 Task: Search one way flight ticket for 1 adult, 1 child, 1 infant in seat in premium economy from Florence: Florence Regional Airport to Rock Springs: Southwest Wyoming Regional Airport (rock Springs Sweetwater County Airport) on 8-5-2023. Choice of flights is United. Number of bags: 2 checked bags. Price is upto 91000. Outbound departure time preference is 11:00.
Action: Mouse moved to (377, 308)
Screenshot: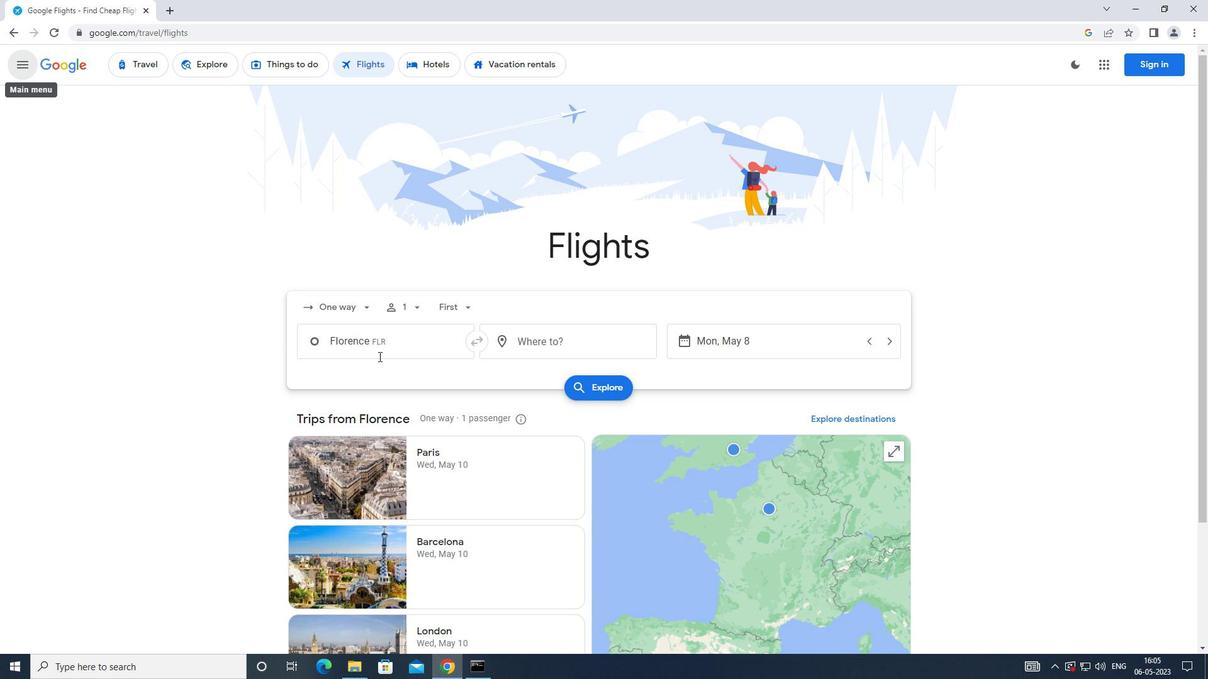 
Action: Mouse pressed left at (377, 308)
Screenshot: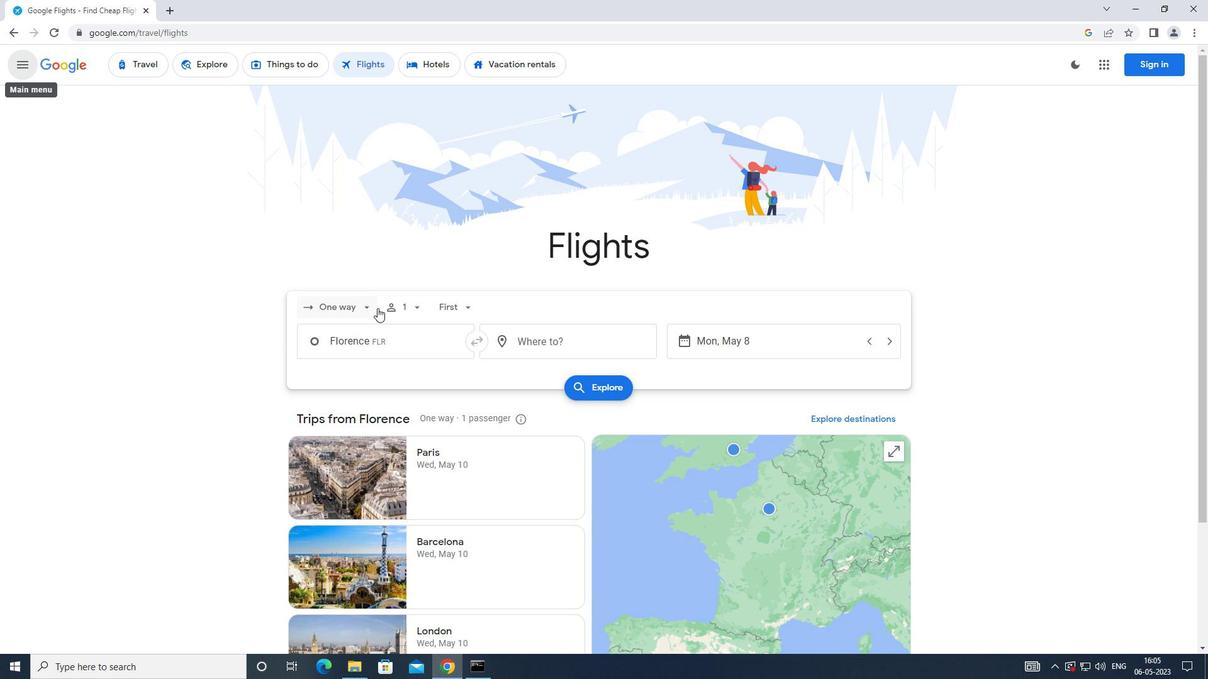 
Action: Mouse moved to (359, 366)
Screenshot: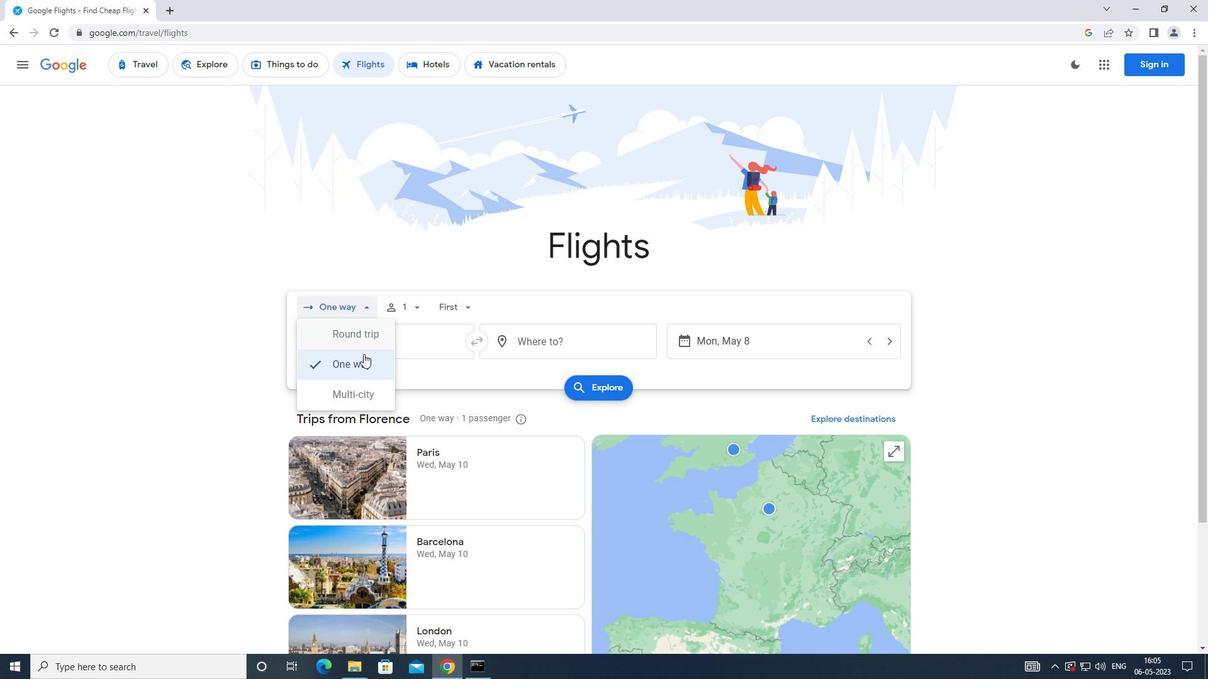 
Action: Mouse pressed left at (359, 366)
Screenshot: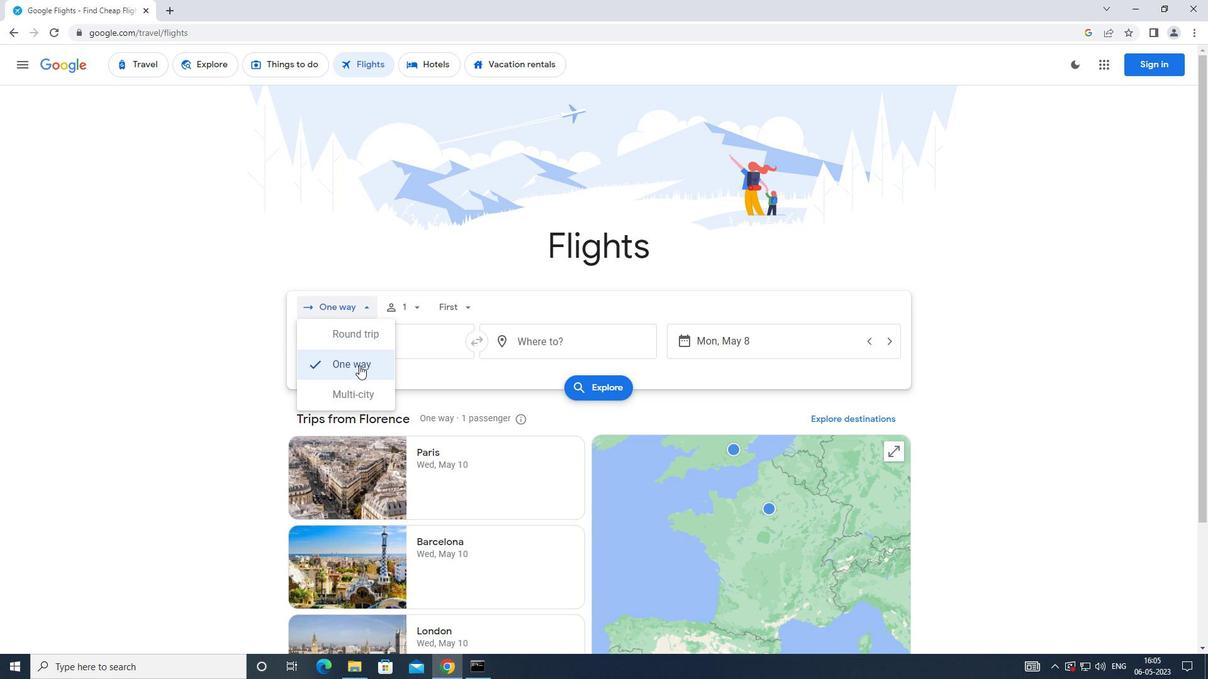 
Action: Mouse moved to (392, 309)
Screenshot: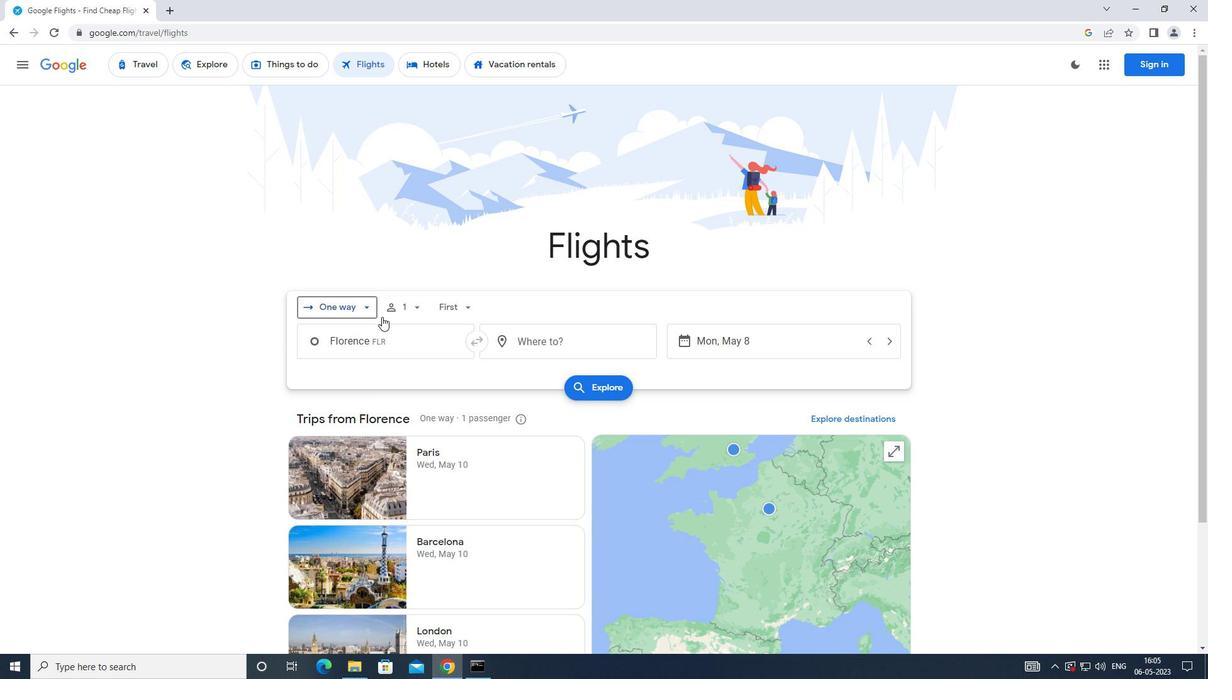 
Action: Mouse pressed left at (392, 309)
Screenshot: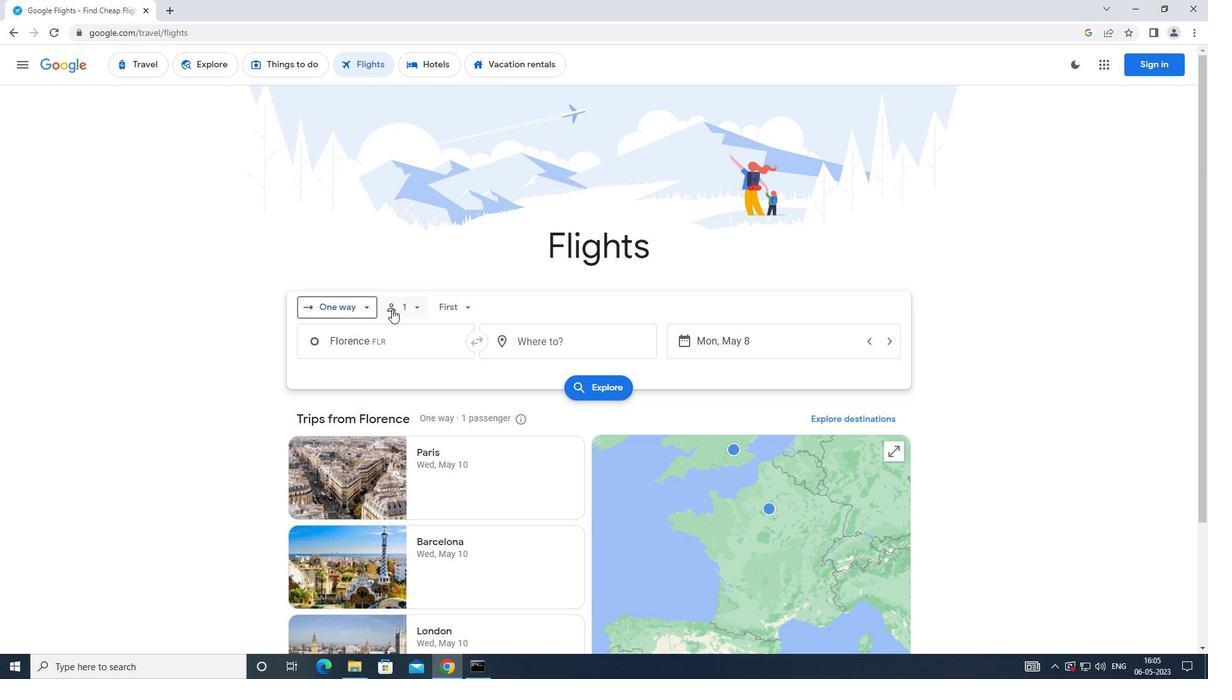 
Action: Mouse moved to (509, 374)
Screenshot: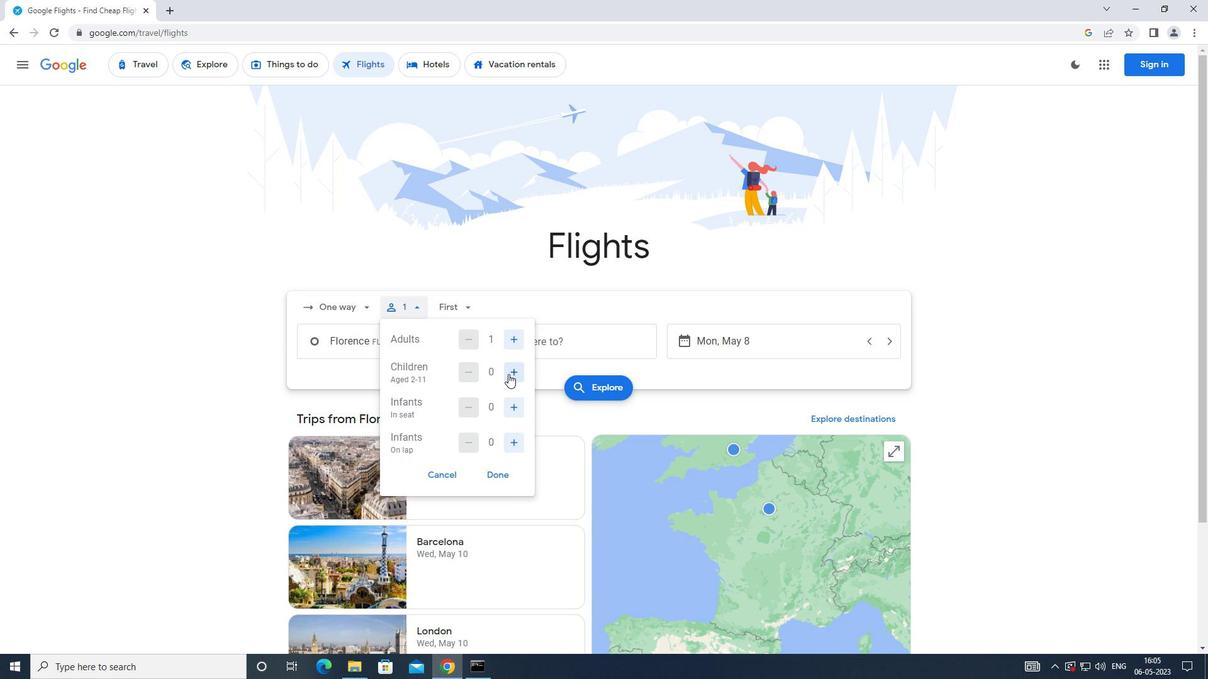 
Action: Mouse pressed left at (509, 374)
Screenshot: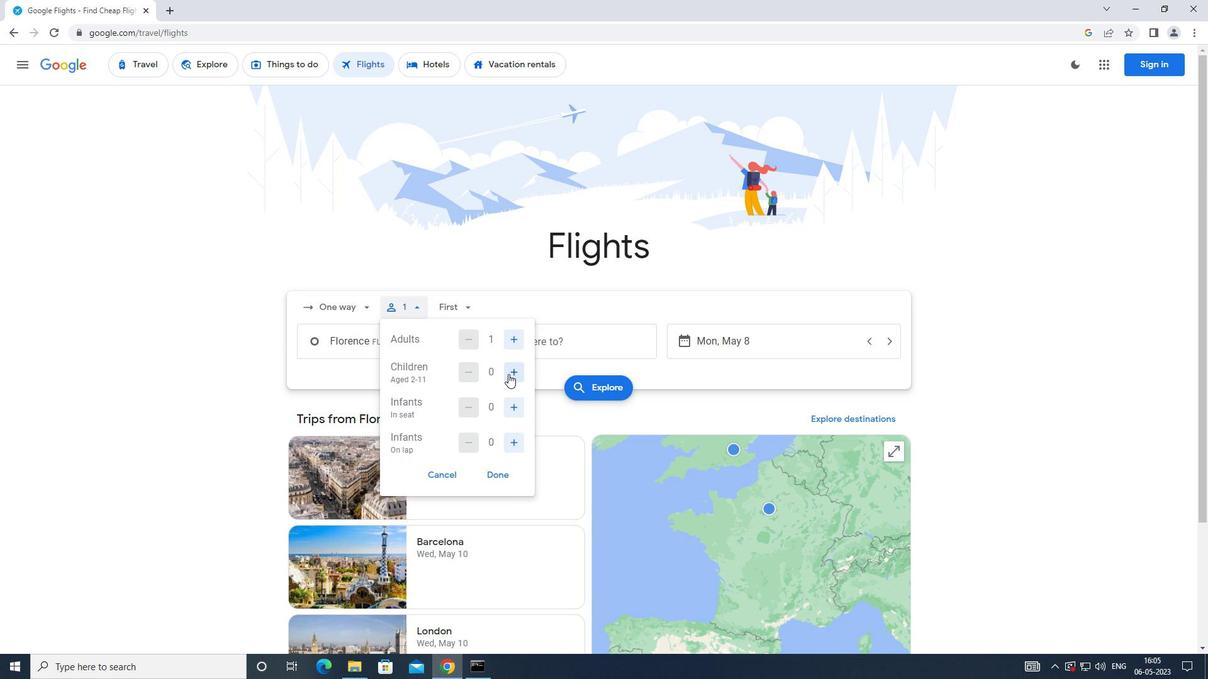 
Action: Mouse moved to (521, 407)
Screenshot: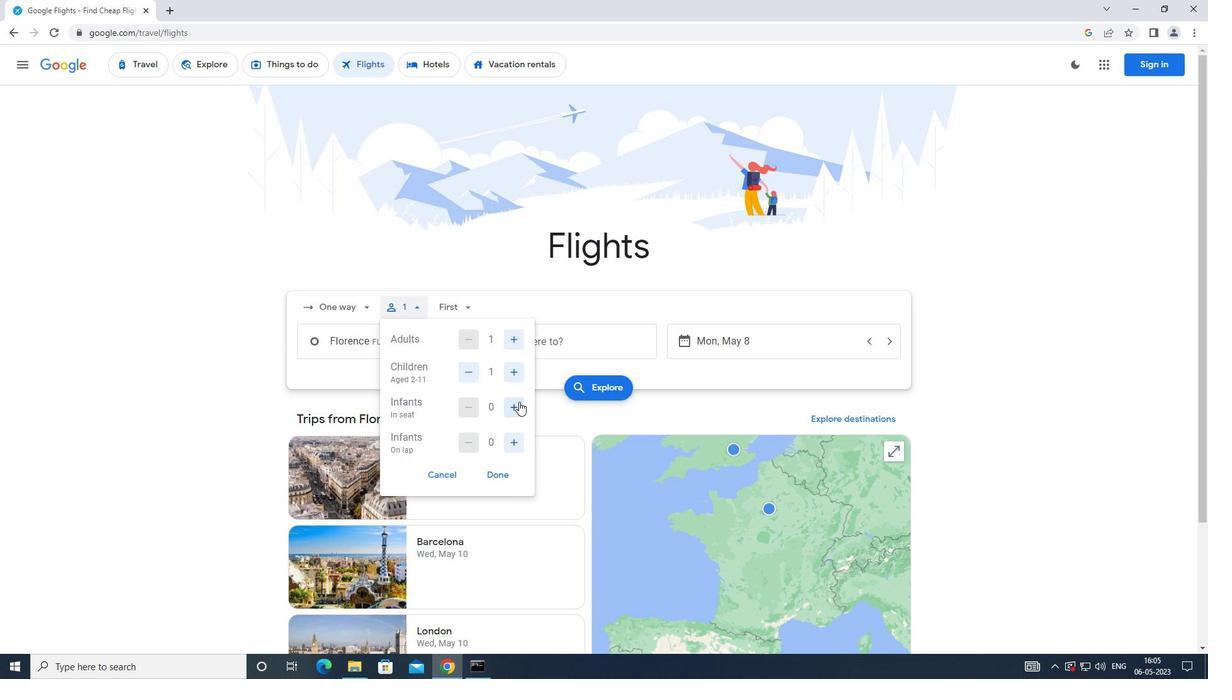 
Action: Mouse pressed left at (521, 407)
Screenshot: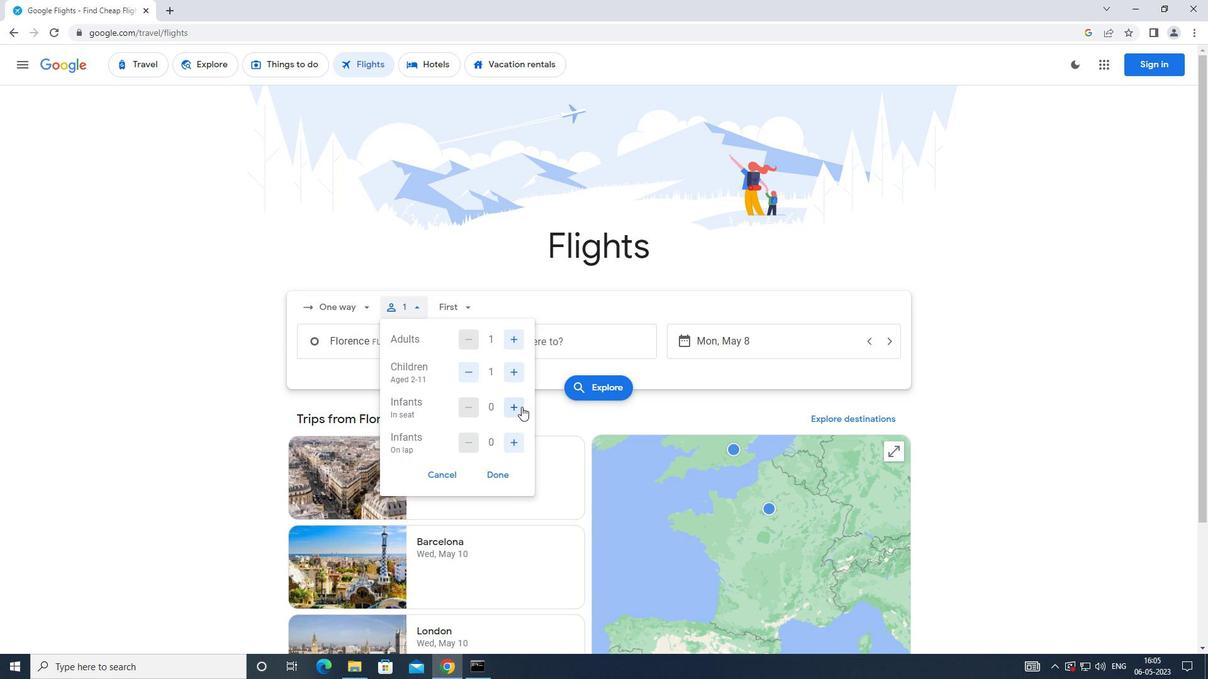 
Action: Mouse moved to (509, 473)
Screenshot: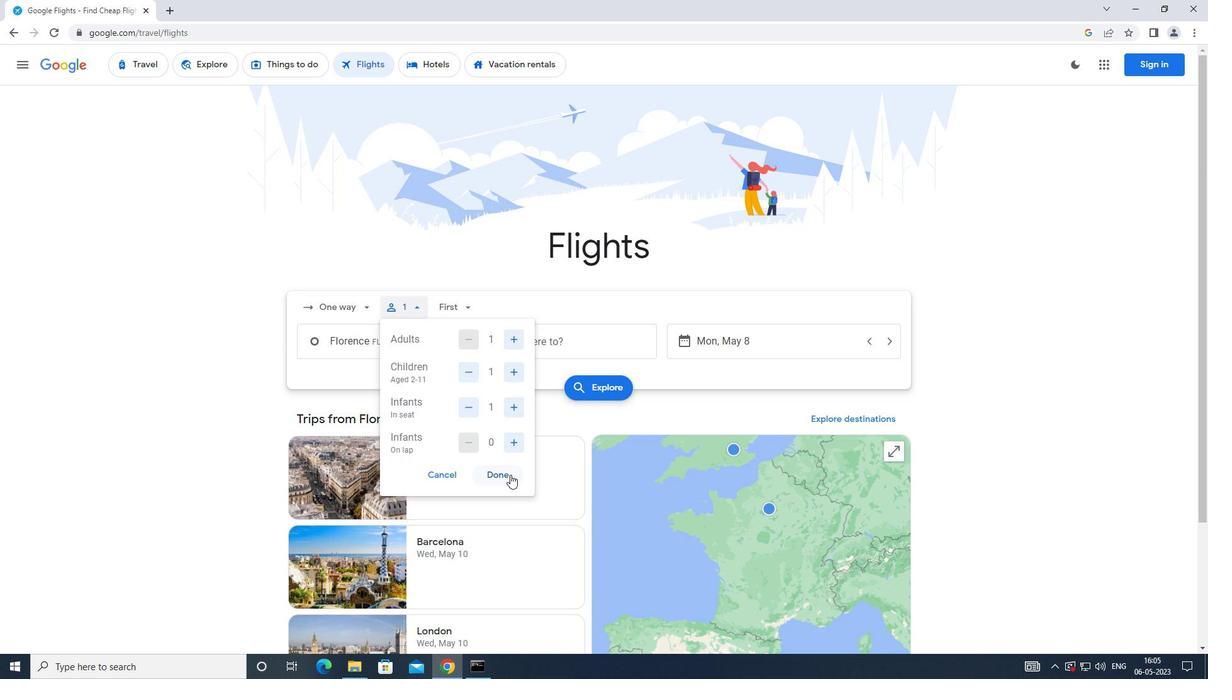 
Action: Mouse pressed left at (509, 473)
Screenshot: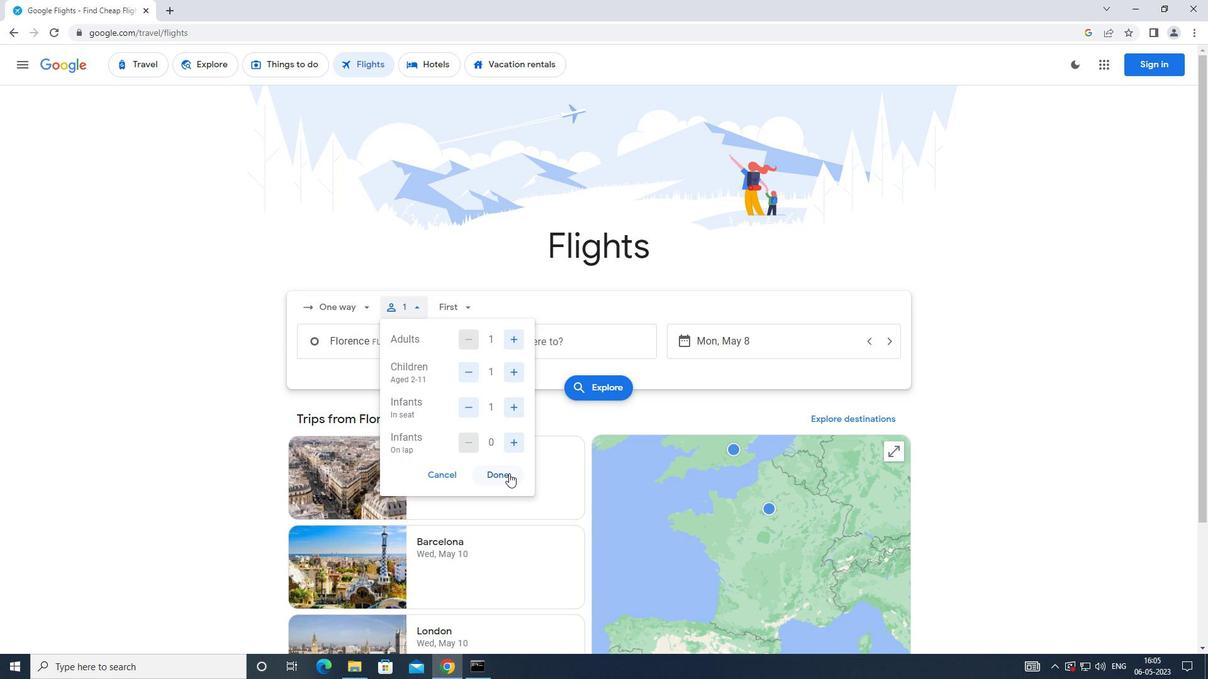 
Action: Mouse moved to (476, 304)
Screenshot: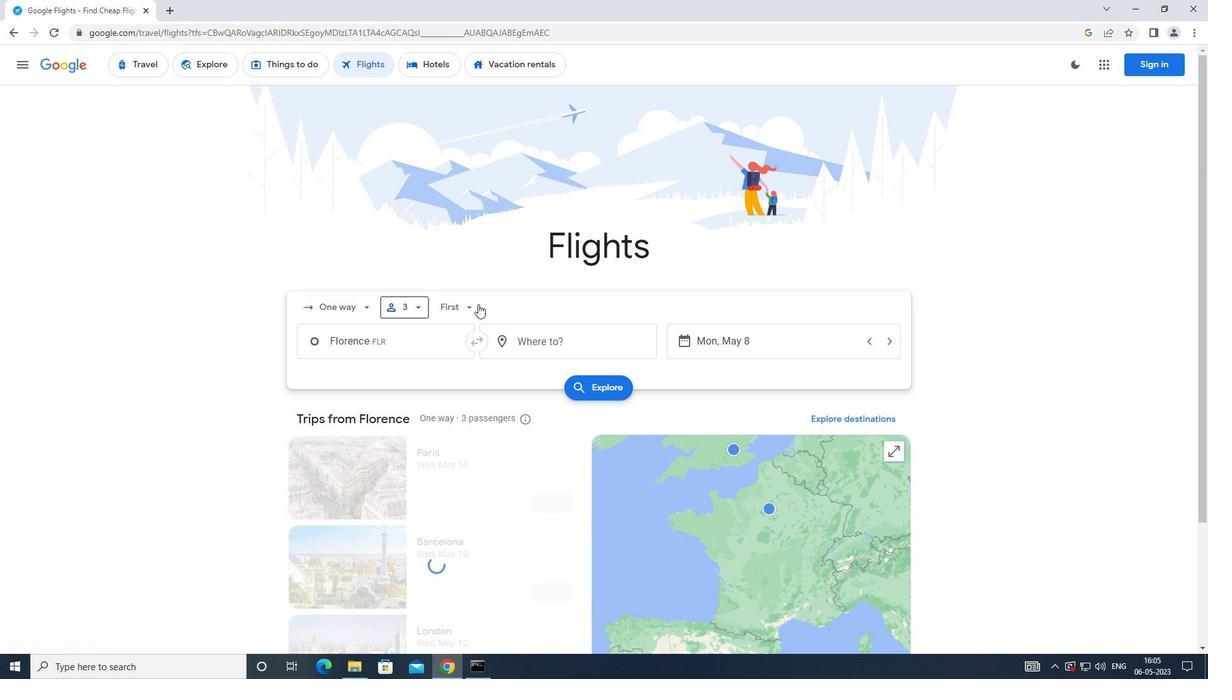 
Action: Mouse pressed left at (476, 304)
Screenshot: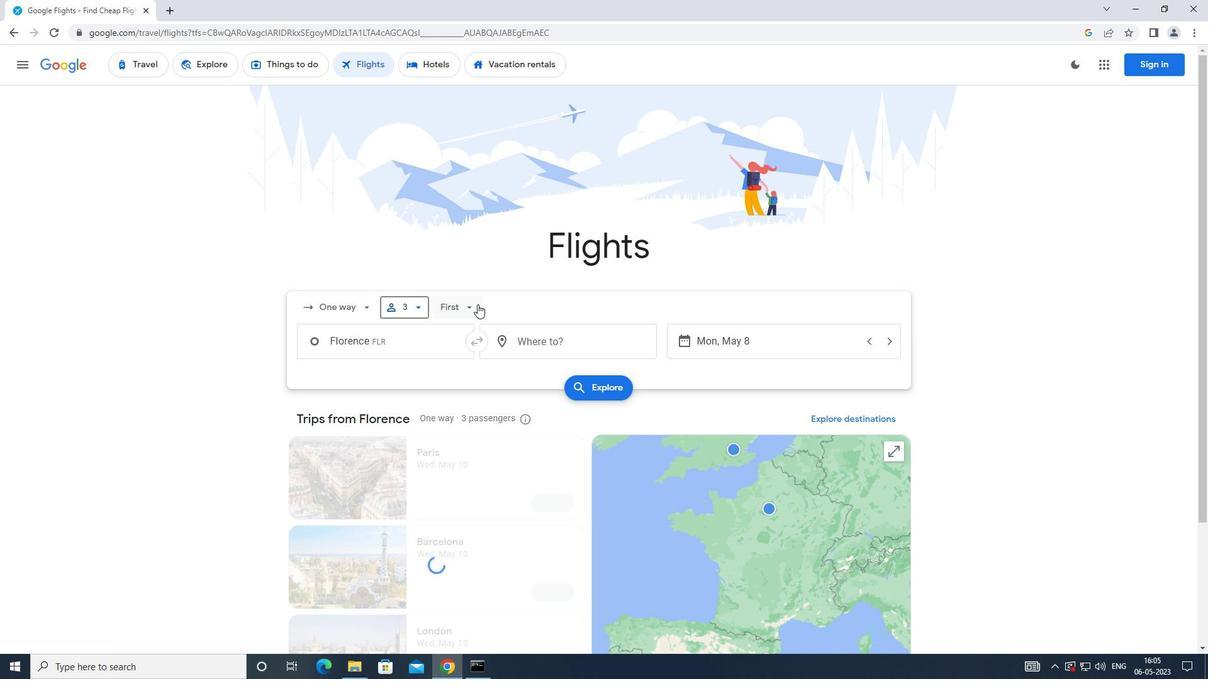 
Action: Mouse moved to (492, 371)
Screenshot: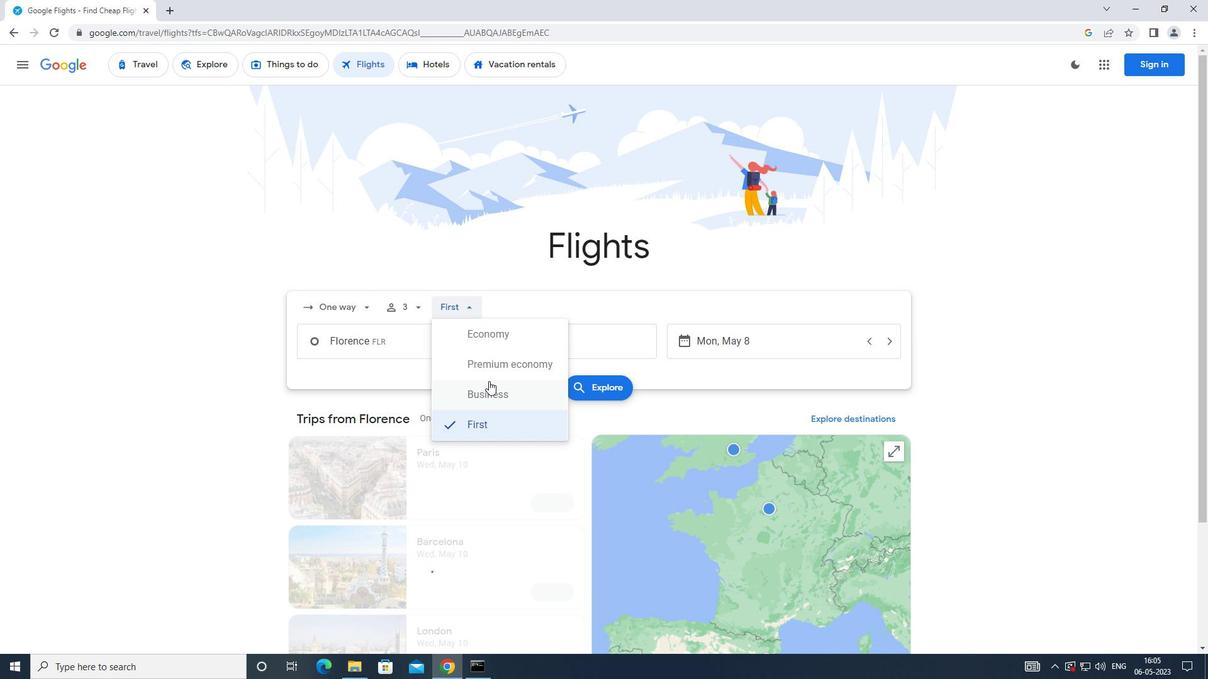 
Action: Mouse pressed left at (492, 371)
Screenshot: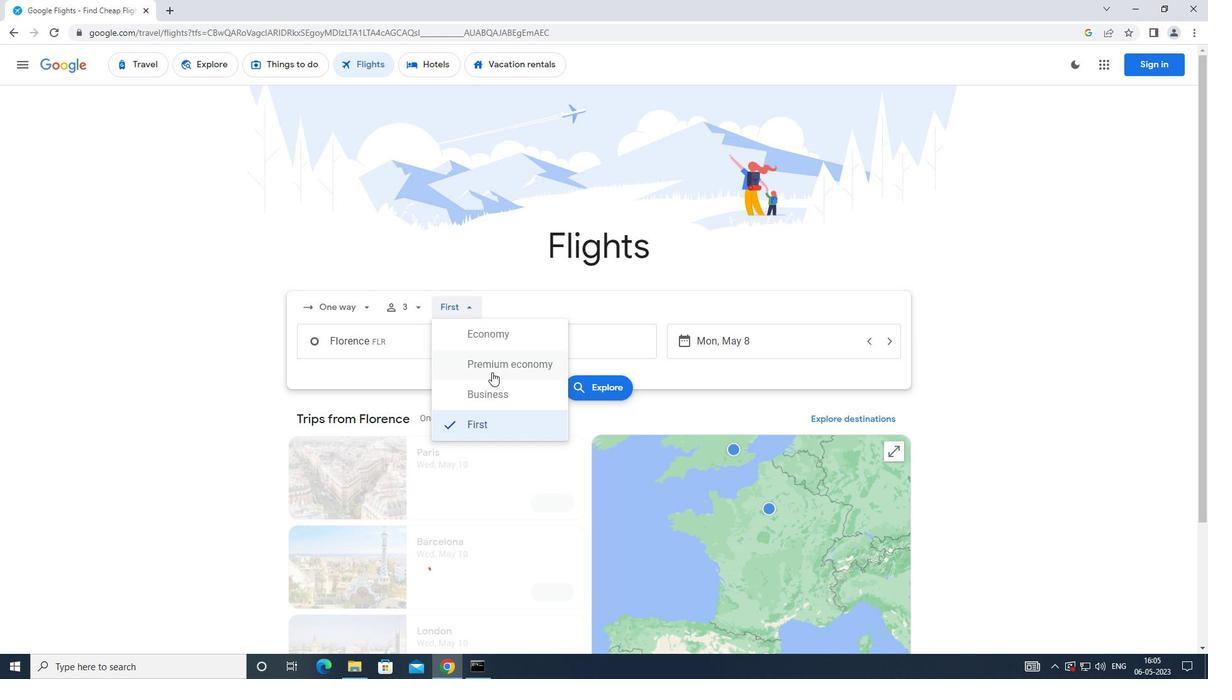 
Action: Mouse moved to (397, 346)
Screenshot: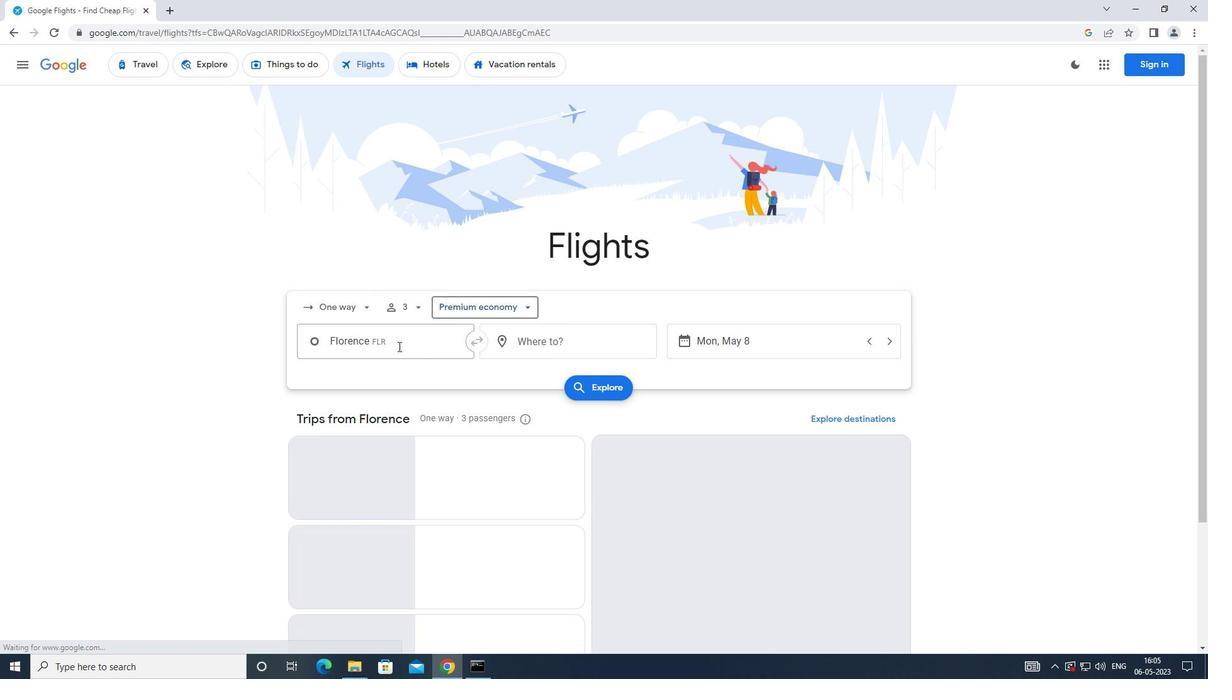 
Action: Mouse pressed left at (397, 346)
Screenshot: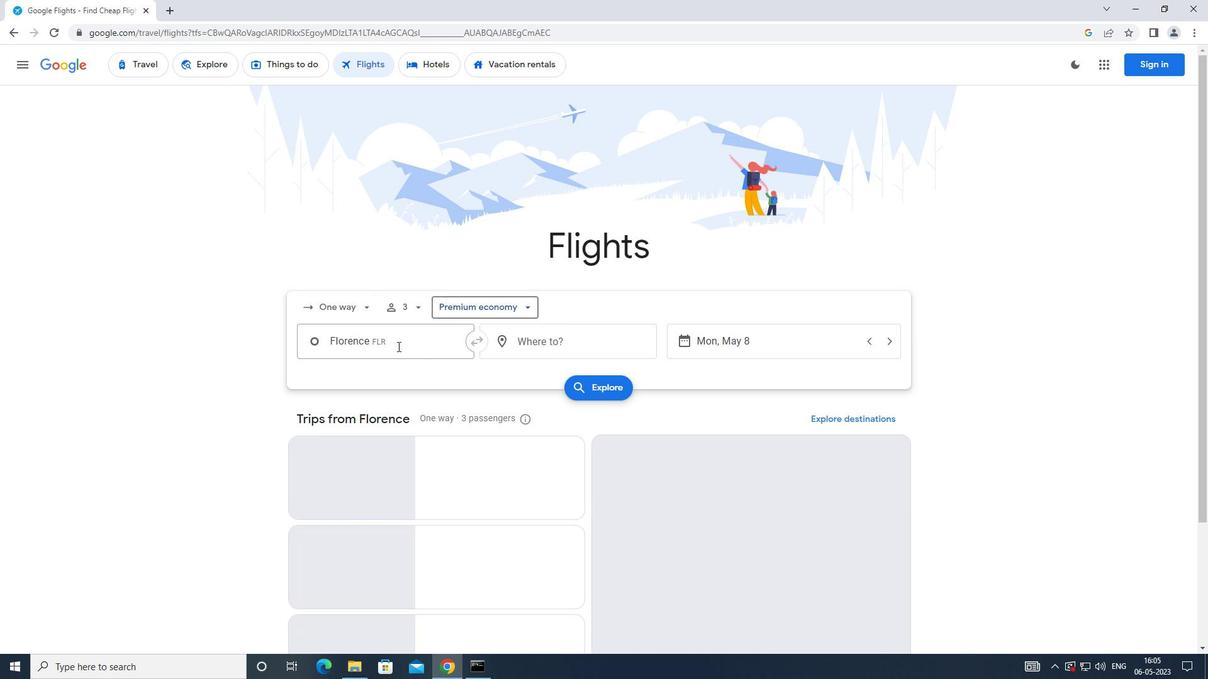 
Action: Mouse moved to (407, 416)
Screenshot: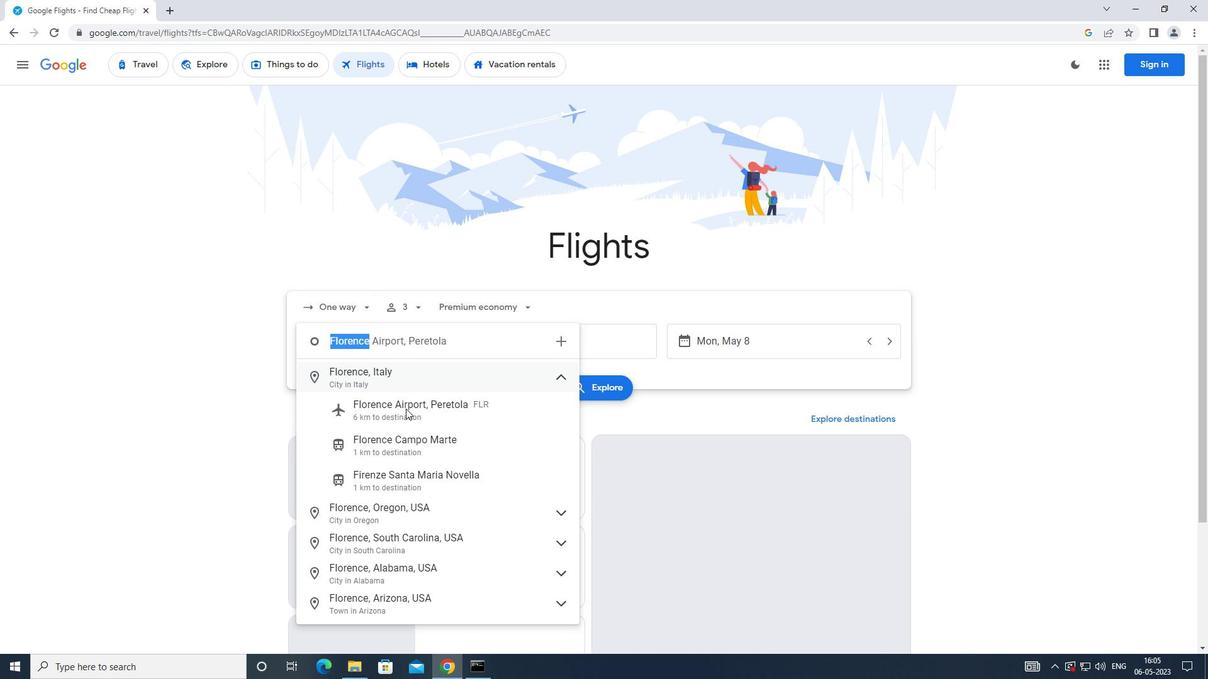 
Action: Mouse pressed left at (407, 416)
Screenshot: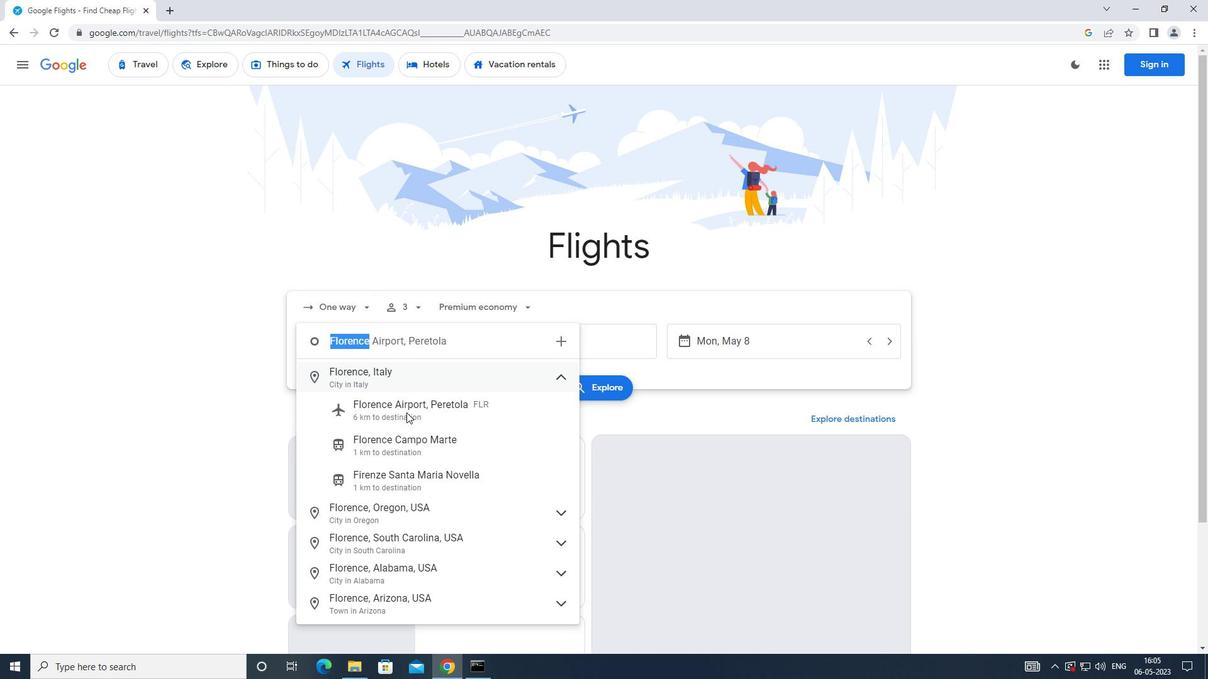 
Action: Mouse moved to (529, 346)
Screenshot: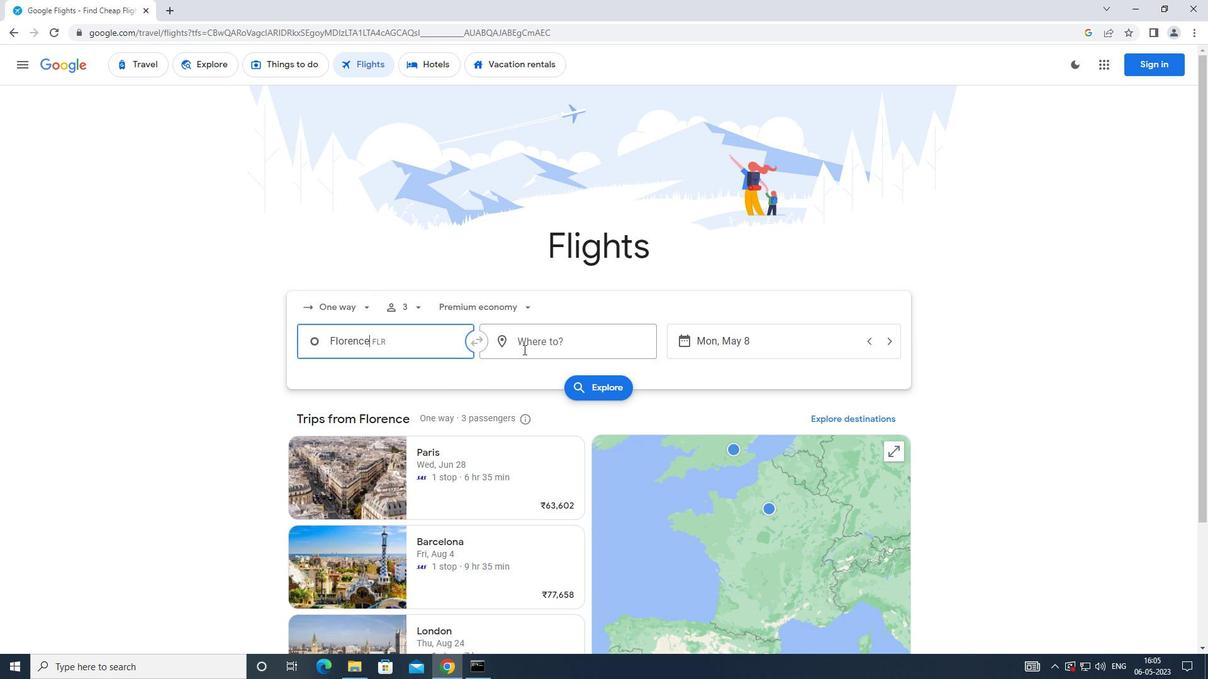 
Action: Mouse pressed left at (529, 346)
Screenshot: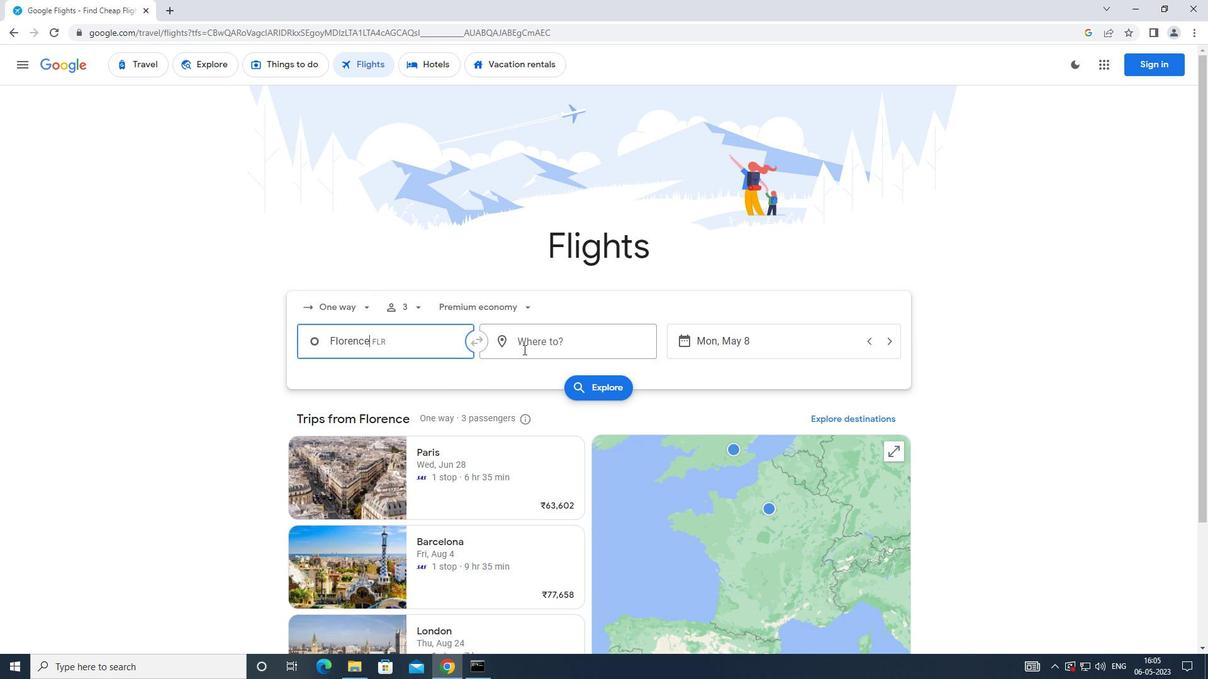 
Action: Mouse moved to (541, 356)
Screenshot: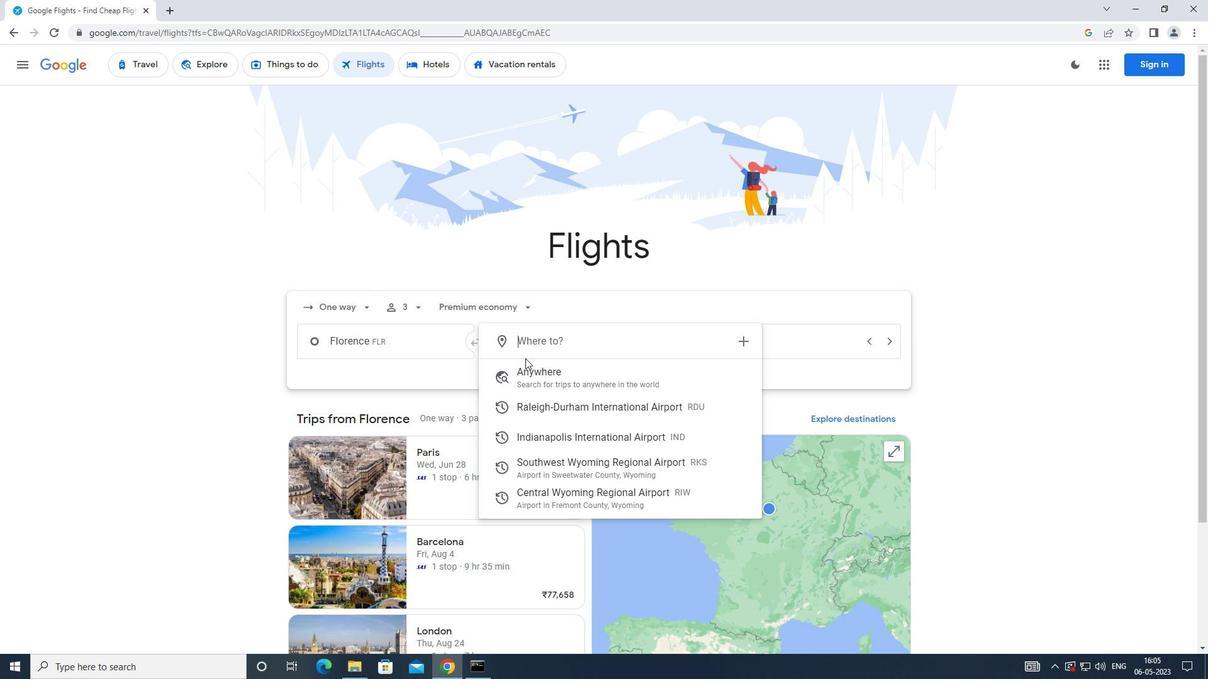 
Action: Key pressed <Key.caps_lock>s<Key.caps_lock>outhwea<Key.backspace>st
Screenshot: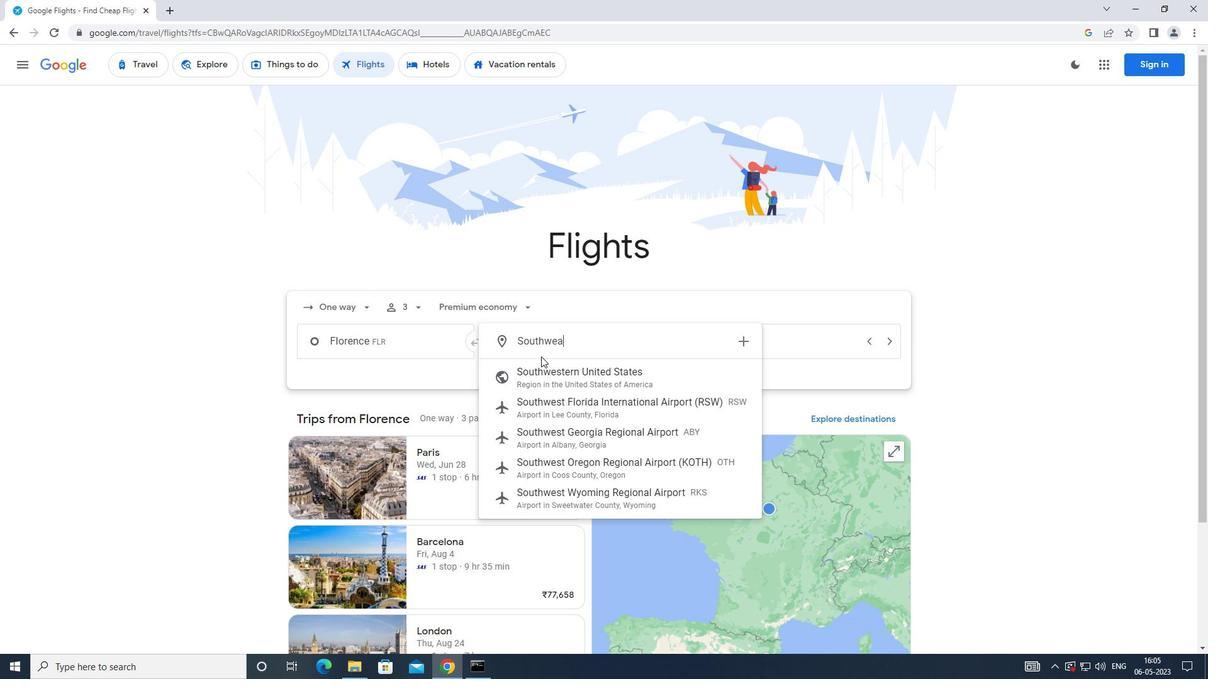 
Action: Mouse moved to (597, 504)
Screenshot: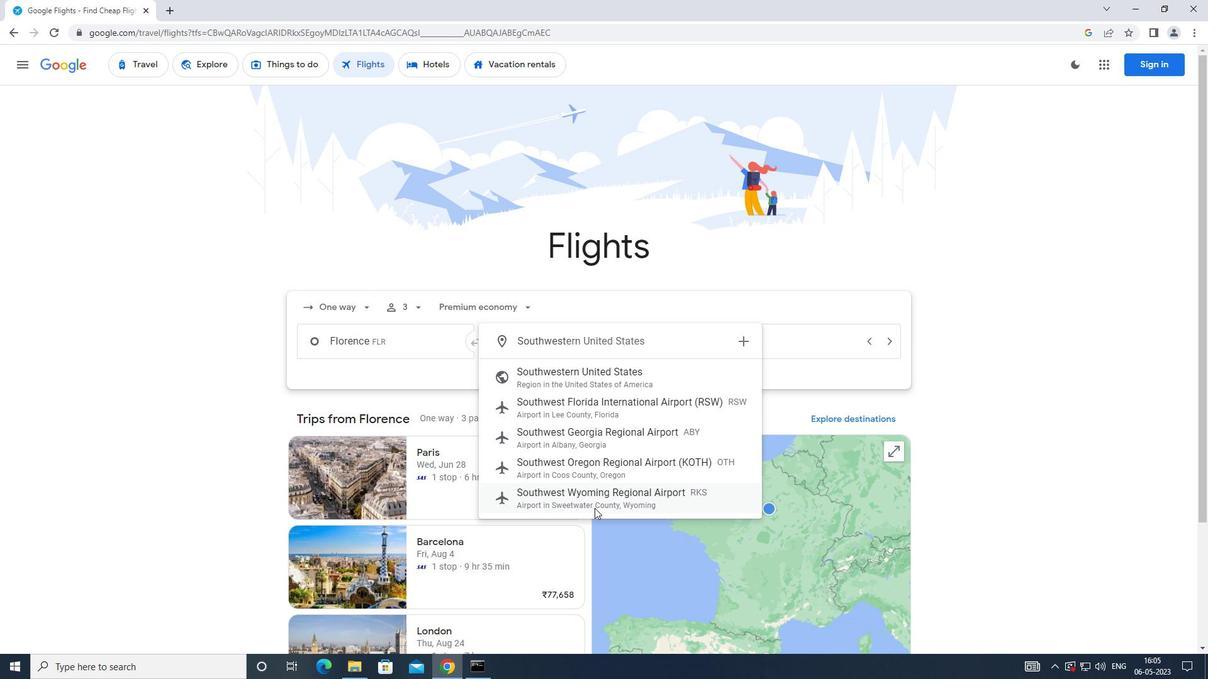 
Action: Mouse pressed left at (597, 504)
Screenshot: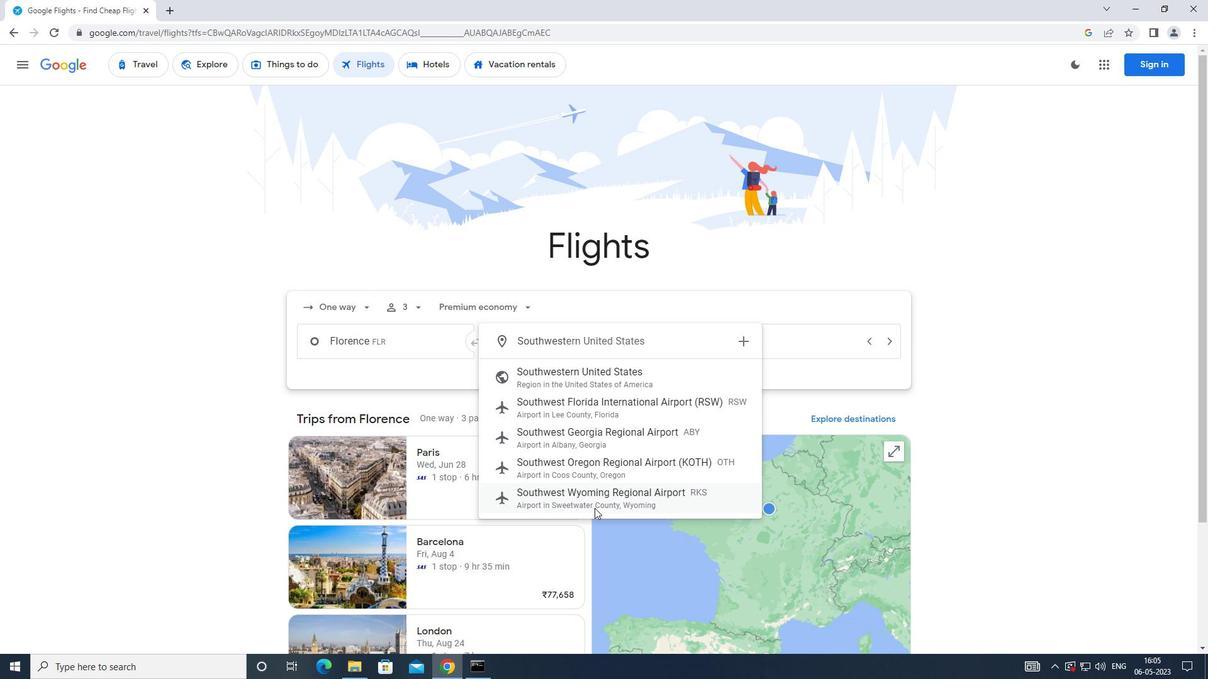 
Action: Mouse moved to (718, 347)
Screenshot: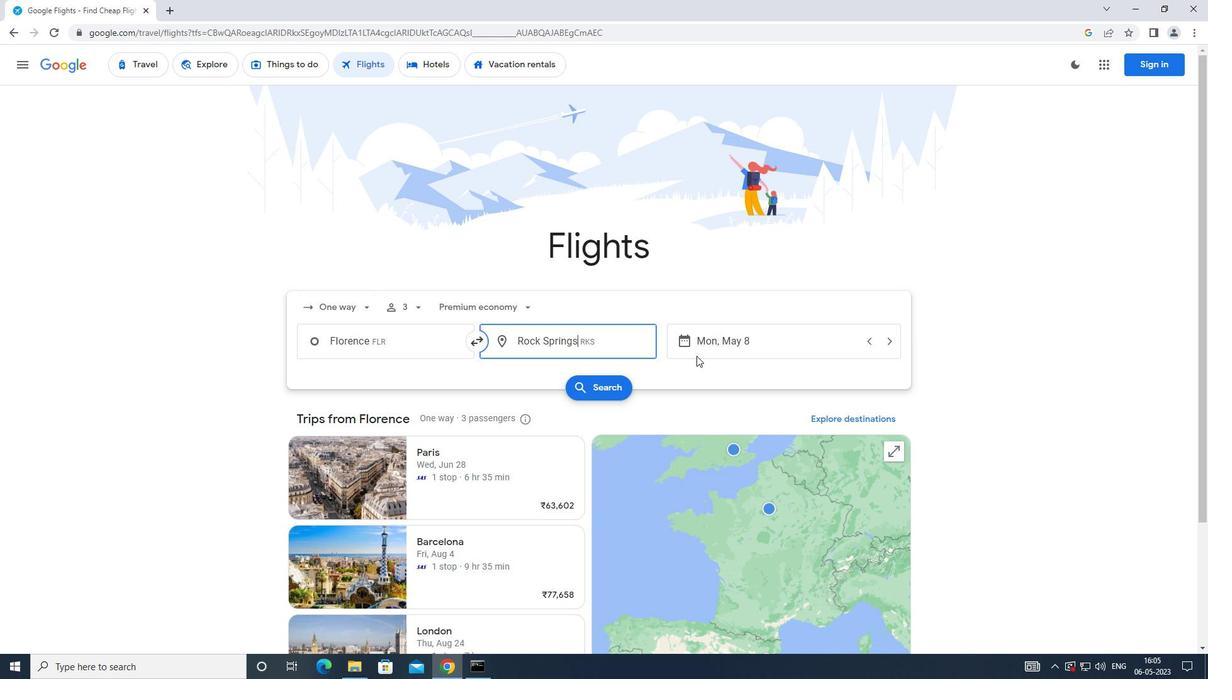
Action: Mouse pressed left at (718, 347)
Screenshot: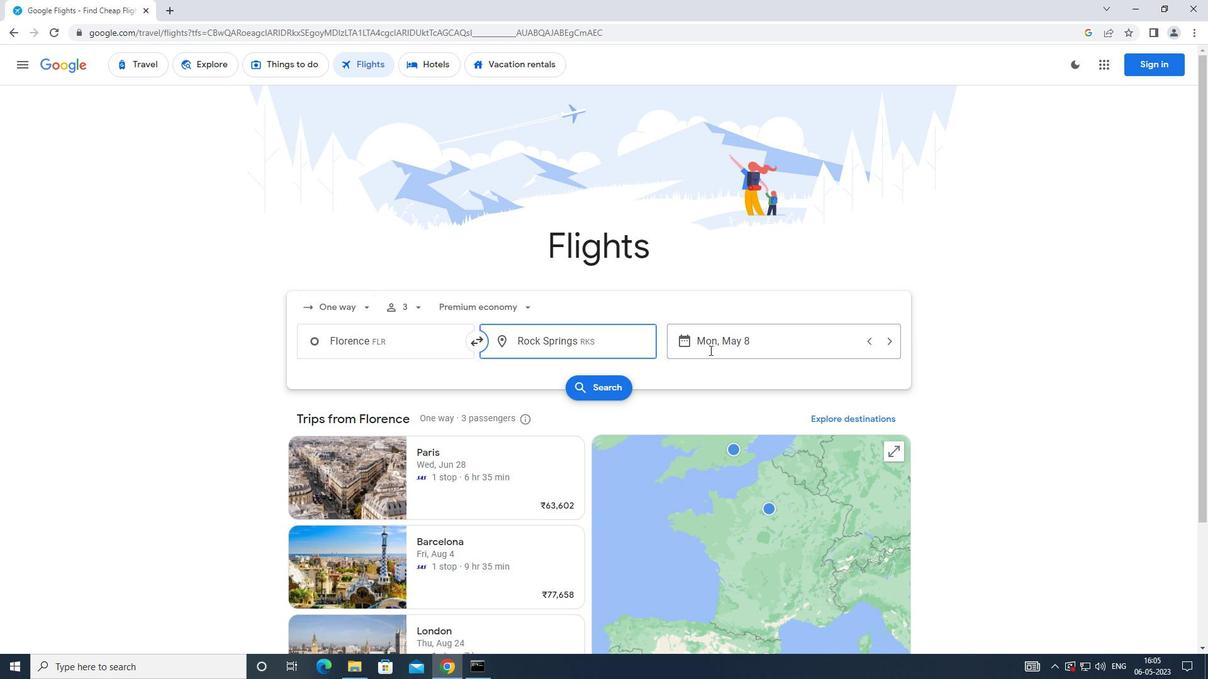 
Action: Mouse moved to (488, 444)
Screenshot: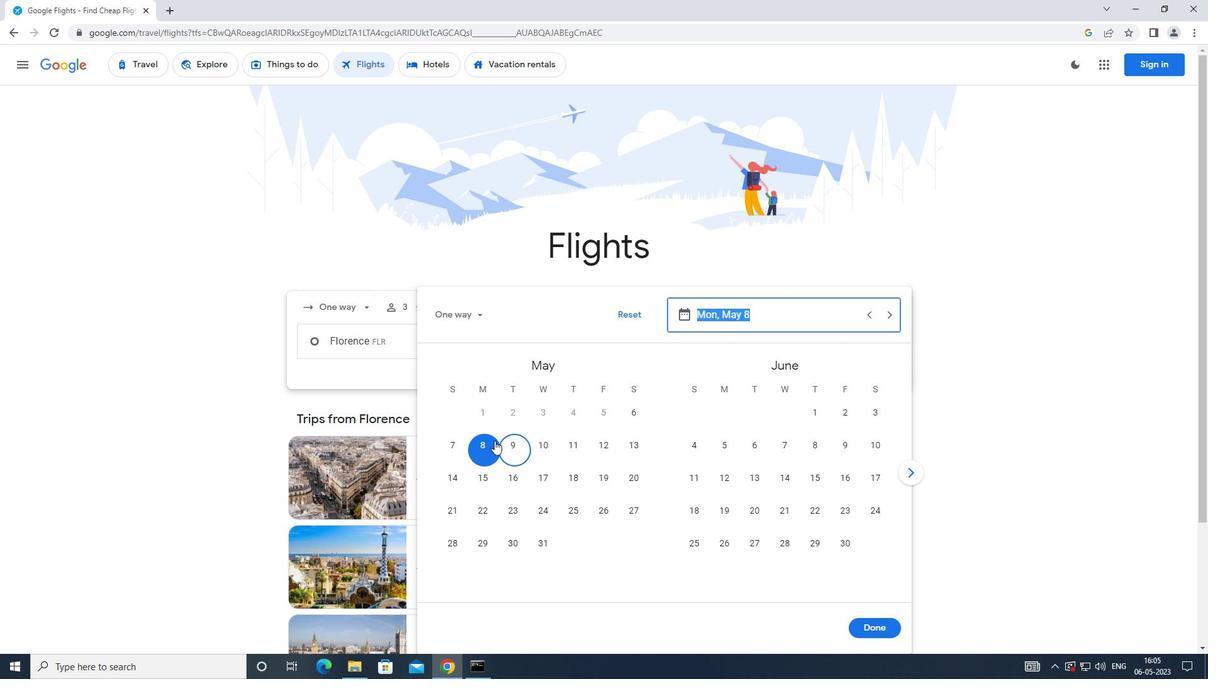 
Action: Mouse pressed left at (488, 444)
Screenshot: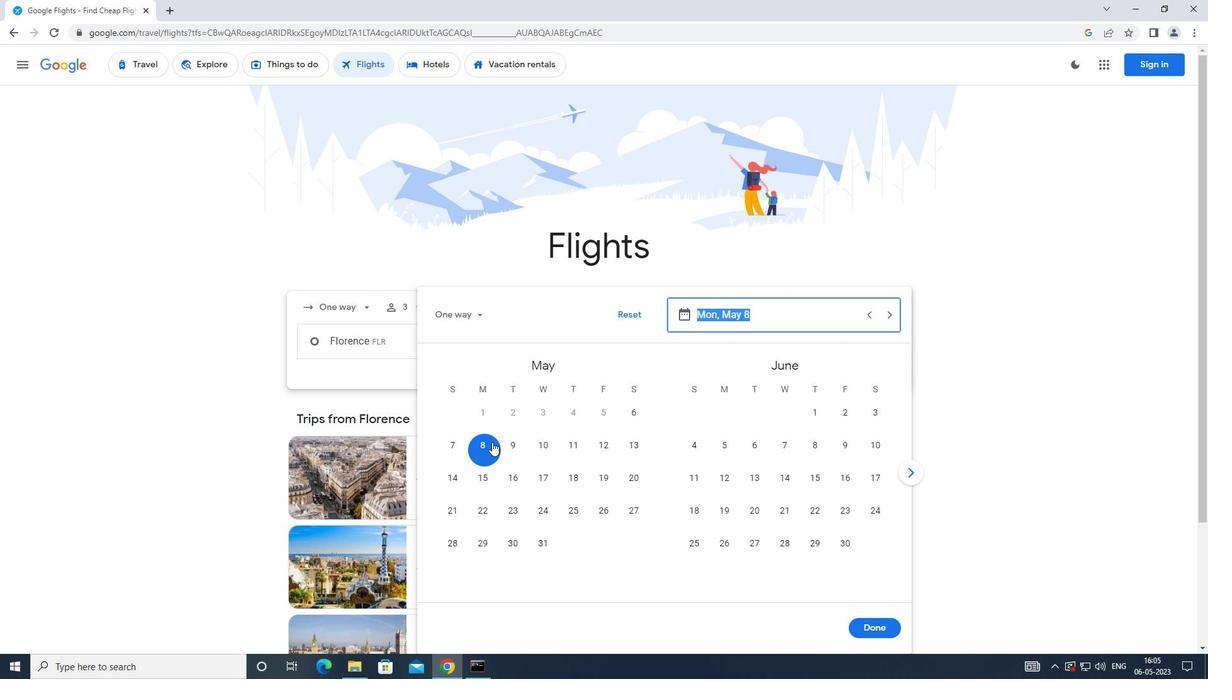 
Action: Mouse moved to (875, 623)
Screenshot: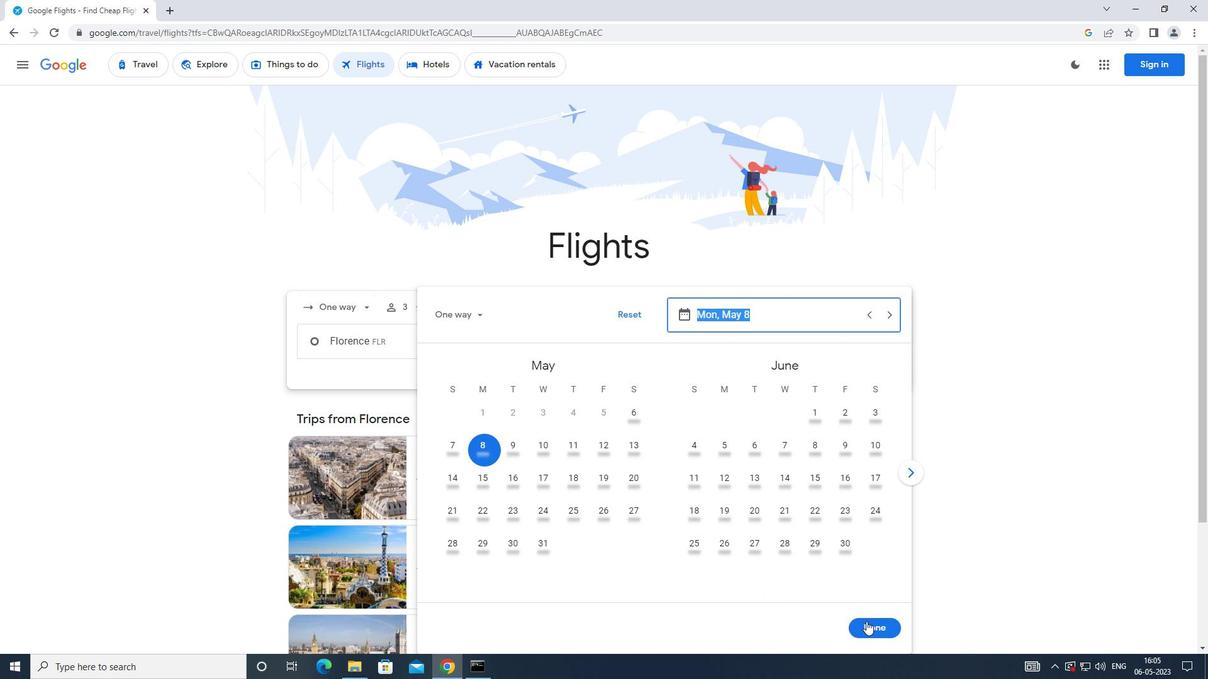
Action: Mouse pressed left at (875, 623)
Screenshot: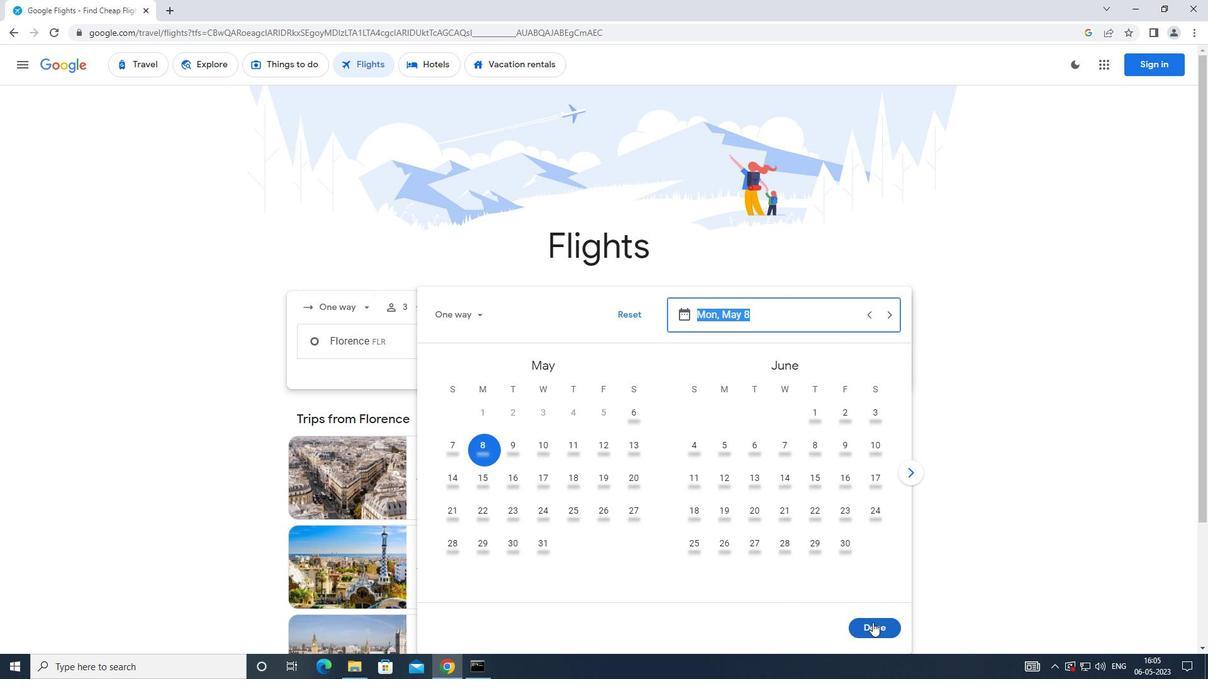 
Action: Mouse moved to (585, 394)
Screenshot: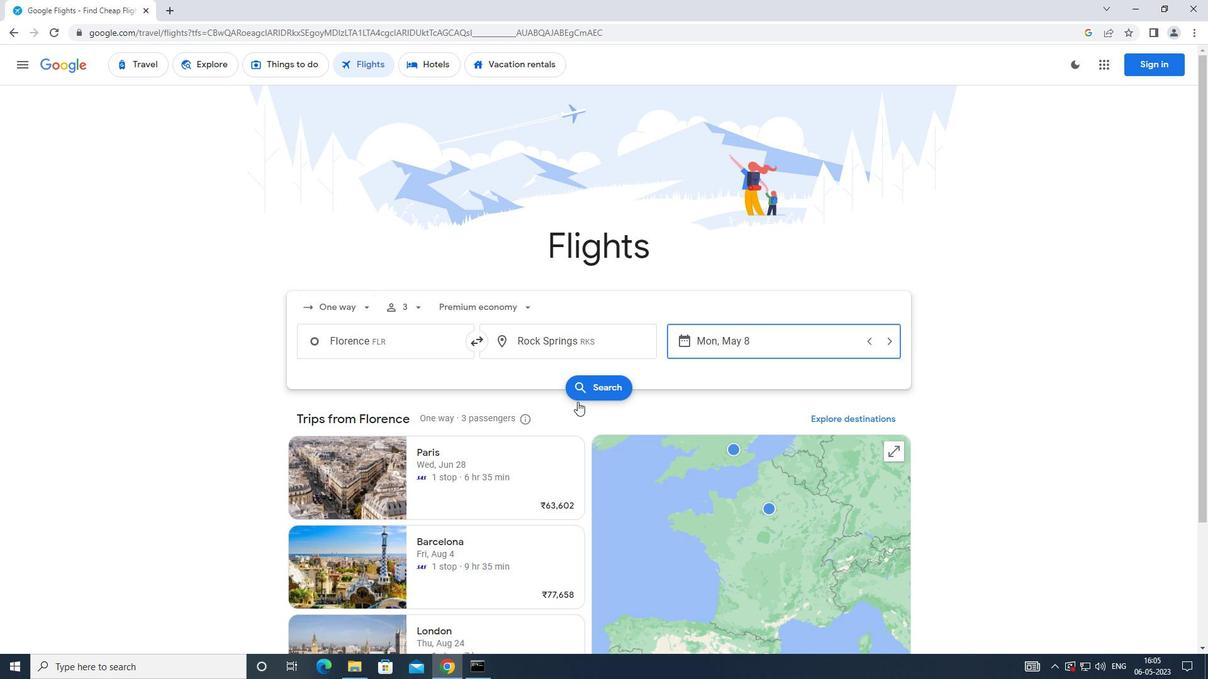 
Action: Mouse pressed left at (585, 394)
Screenshot: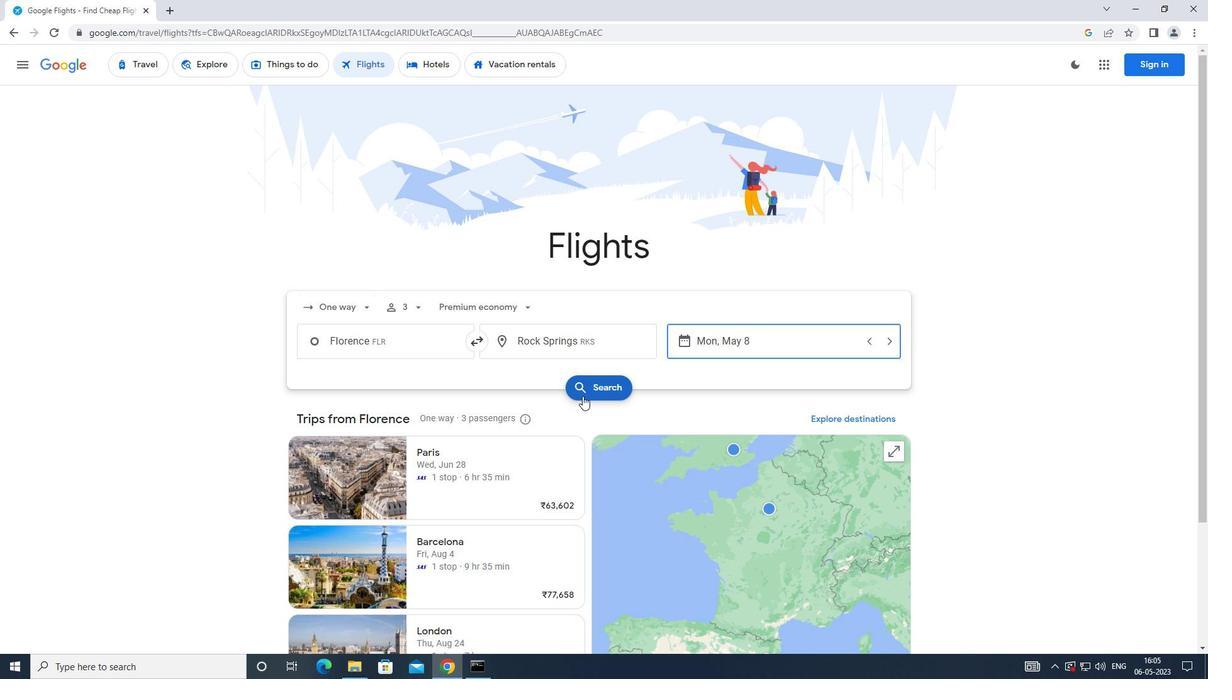 
Action: Mouse moved to (309, 189)
Screenshot: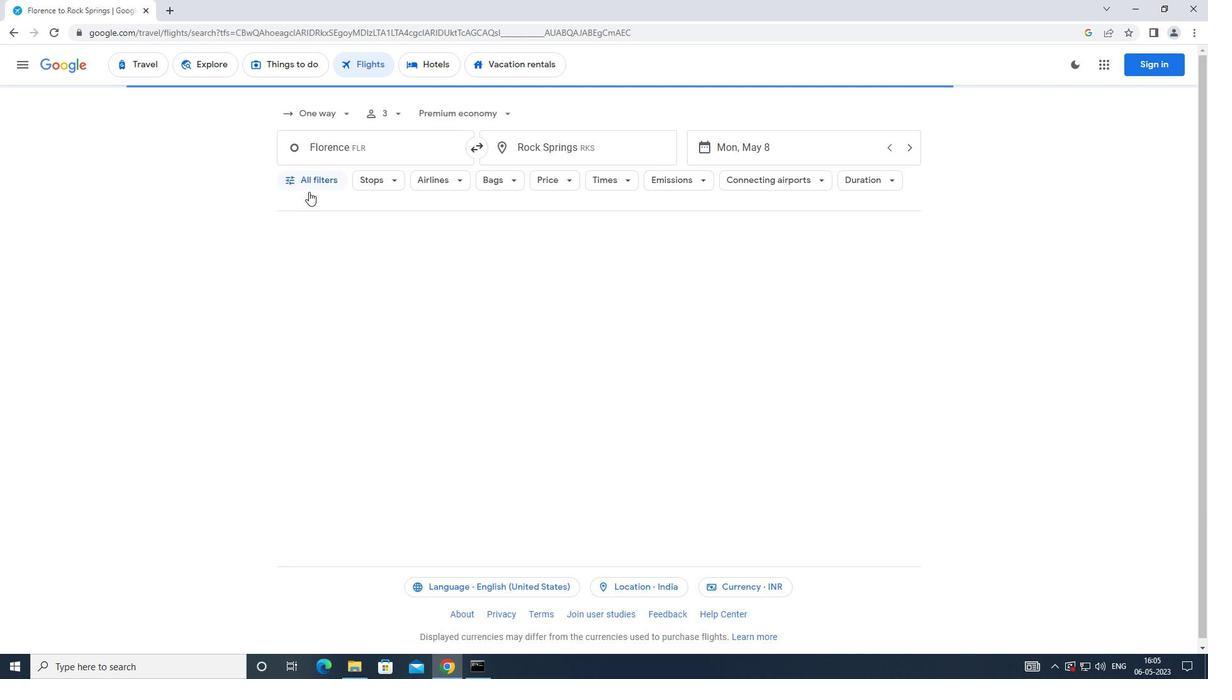 
Action: Mouse pressed left at (309, 189)
Screenshot: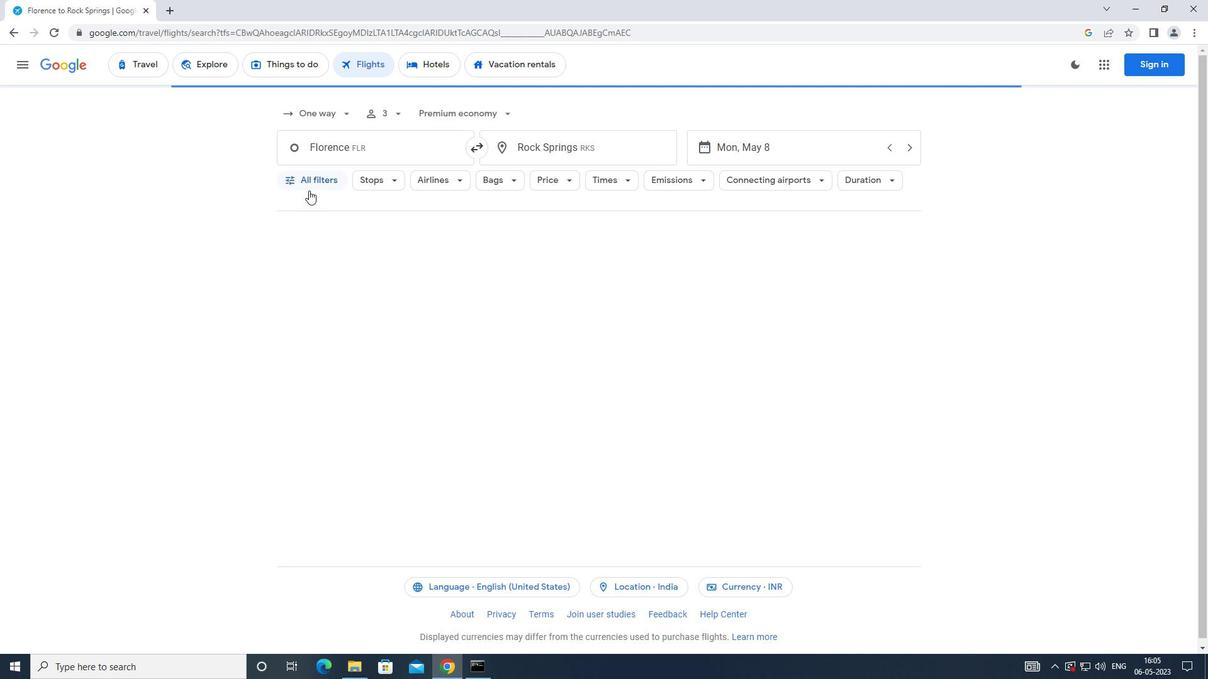 
Action: Mouse moved to (460, 453)
Screenshot: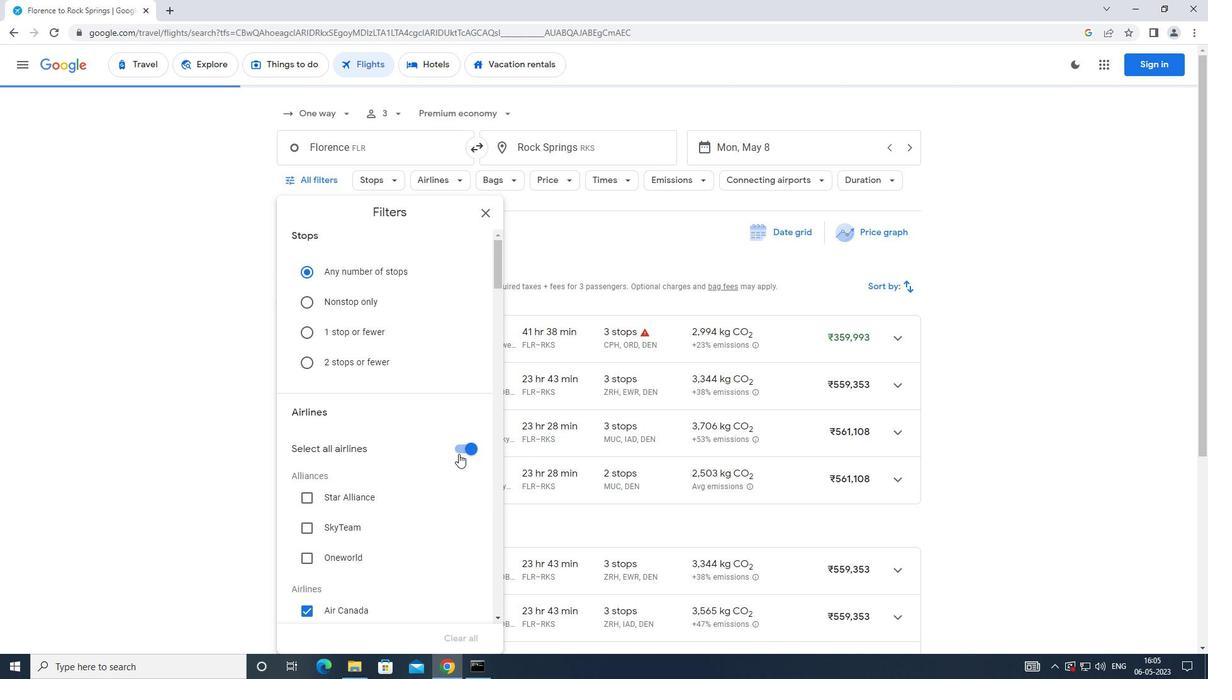 
Action: Mouse pressed left at (460, 453)
Screenshot: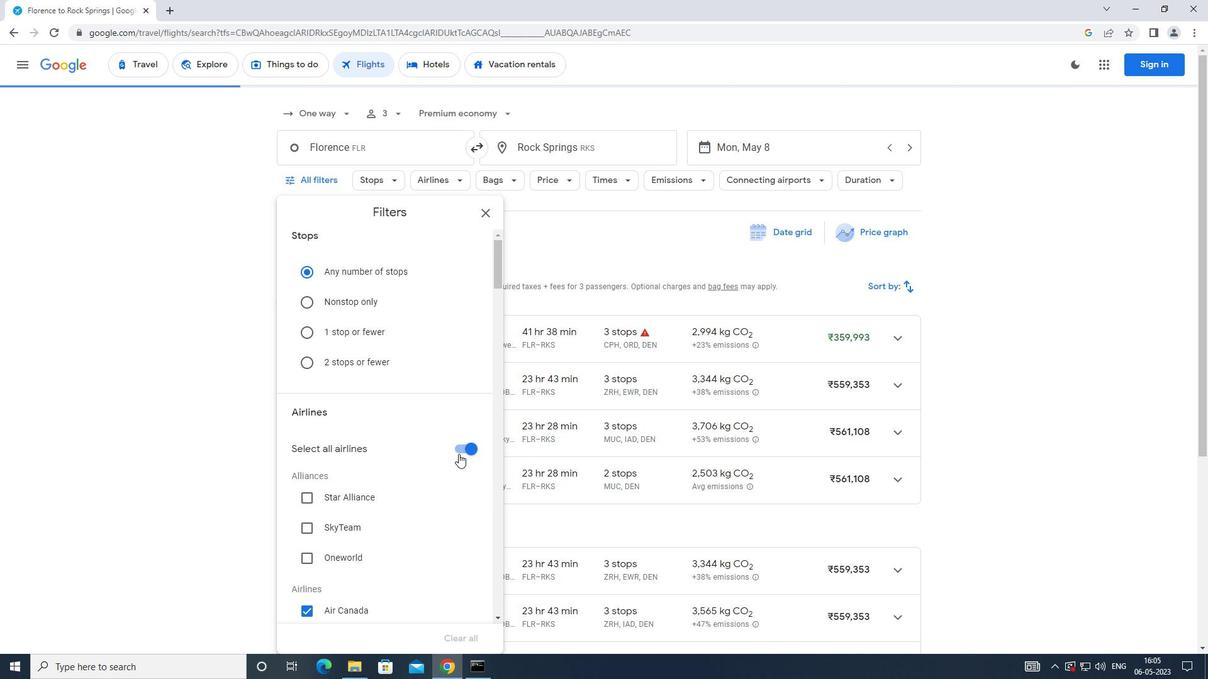 
Action: Mouse moved to (460, 452)
Screenshot: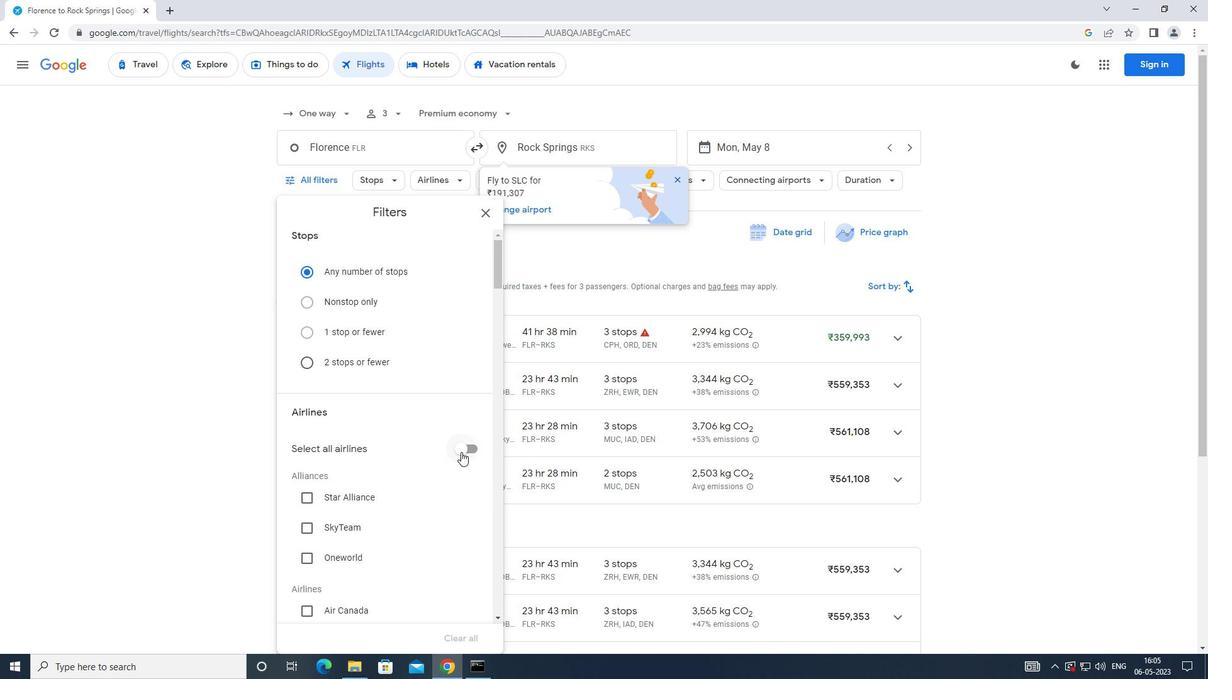 
Action: Mouse scrolled (460, 451) with delta (0, 0)
Screenshot: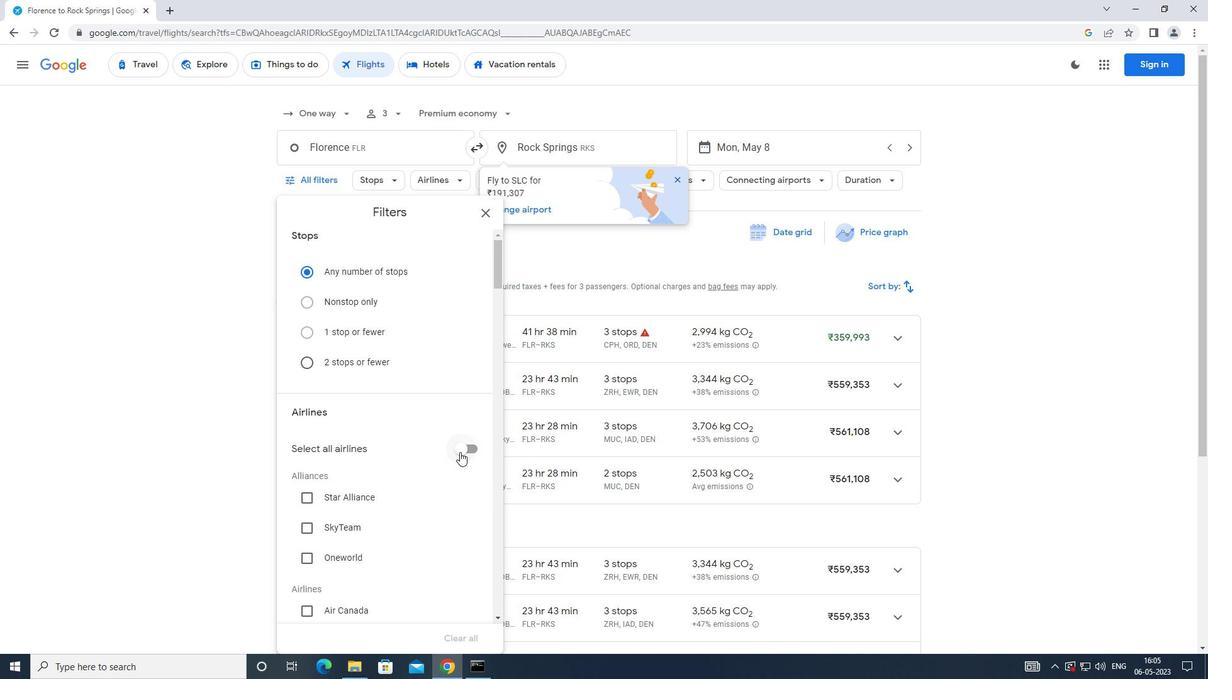 
Action: Mouse scrolled (460, 451) with delta (0, 0)
Screenshot: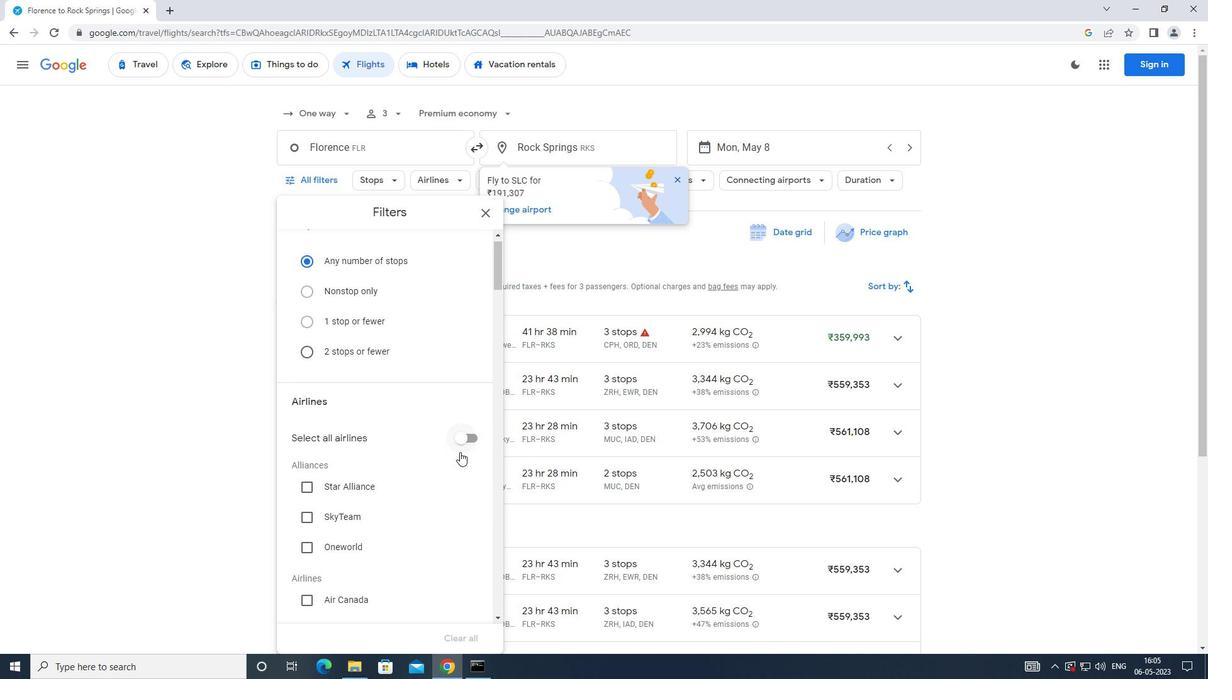 
Action: Mouse scrolled (460, 451) with delta (0, 0)
Screenshot: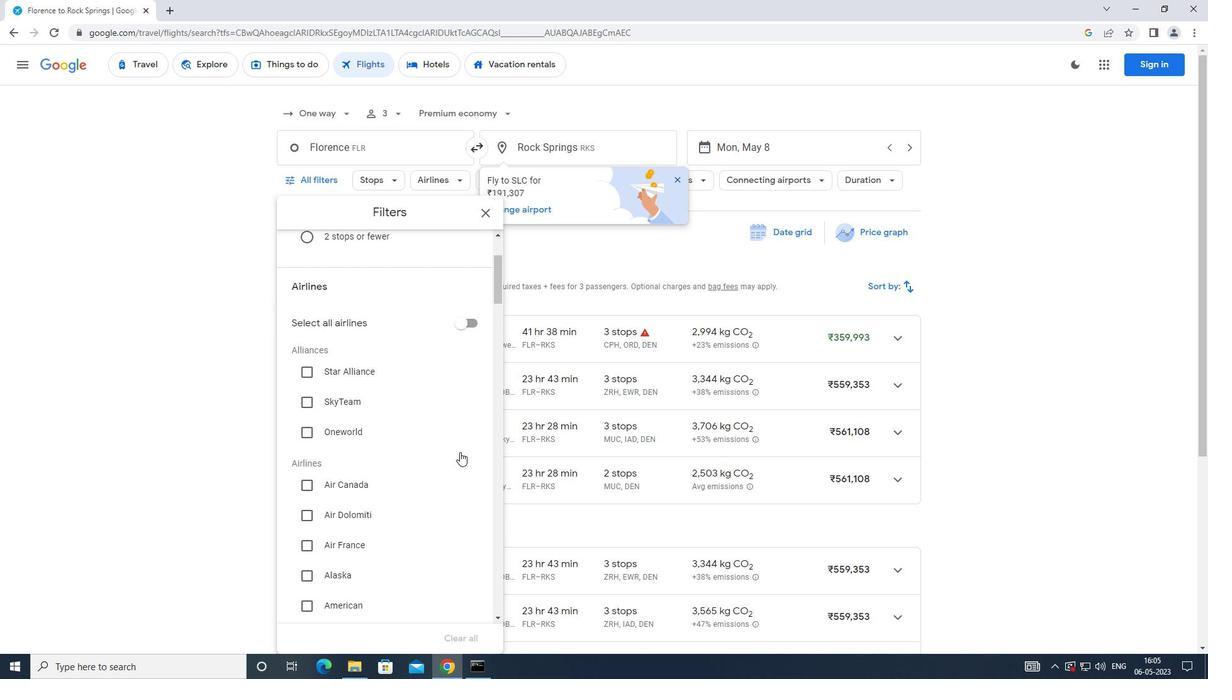 
Action: Mouse scrolled (460, 451) with delta (0, 0)
Screenshot: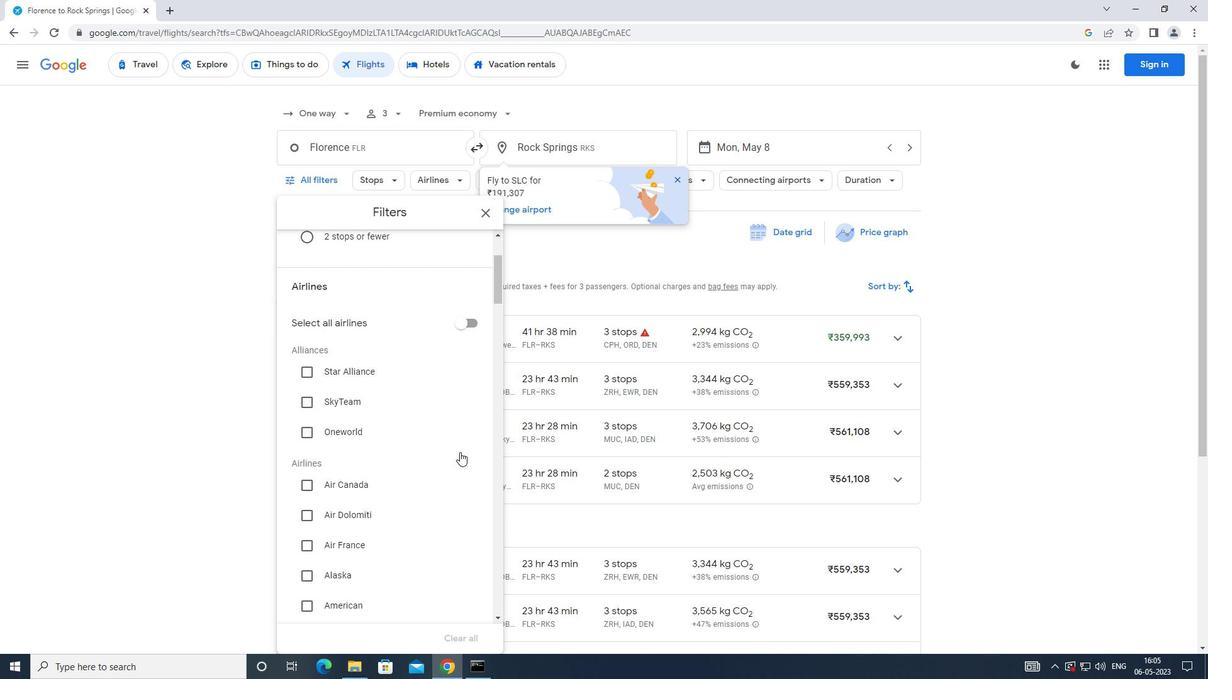 
Action: Mouse moved to (458, 452)
Screenshot: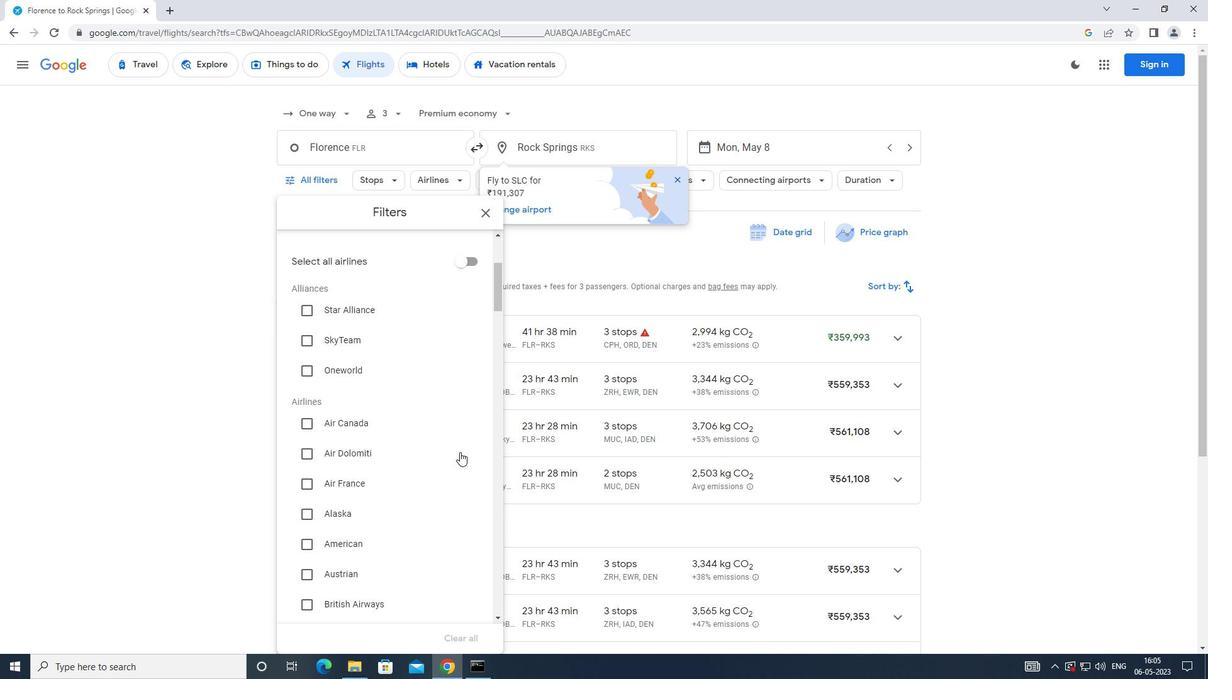 
Action: Mouse scrolled (458, 451) with delta (0, 0)
Screenshot: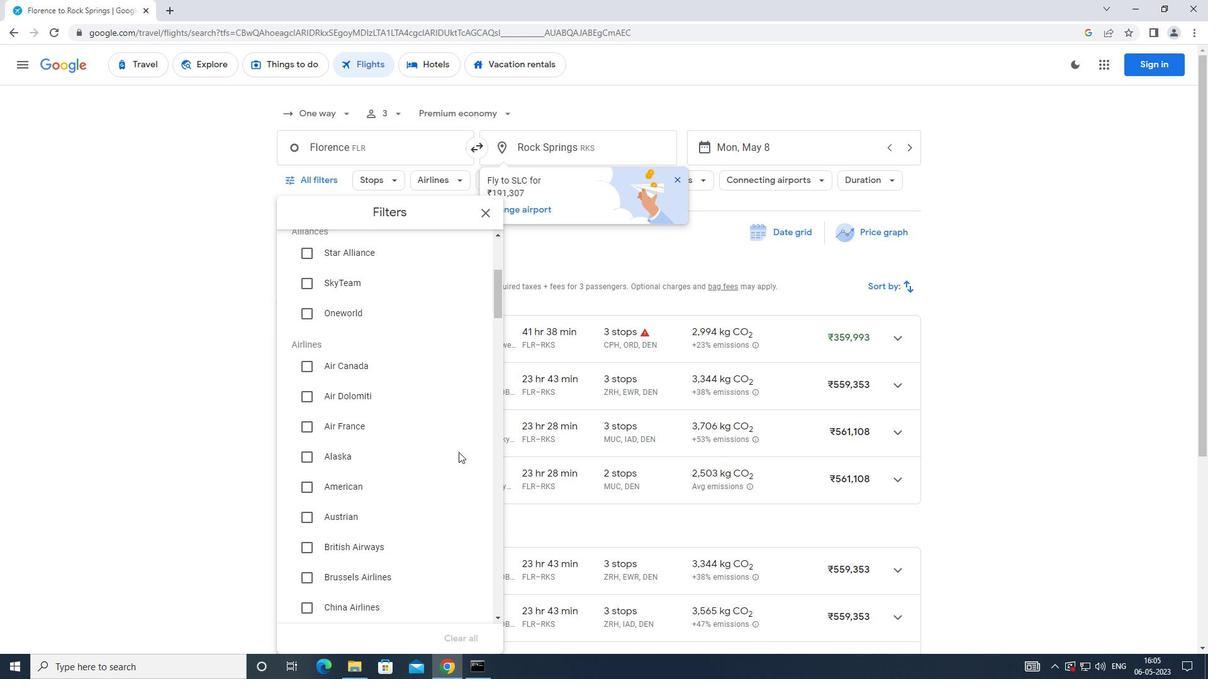 
Action: Mouse scrolled (458, 451) with delta (0, 0)
Screenshot: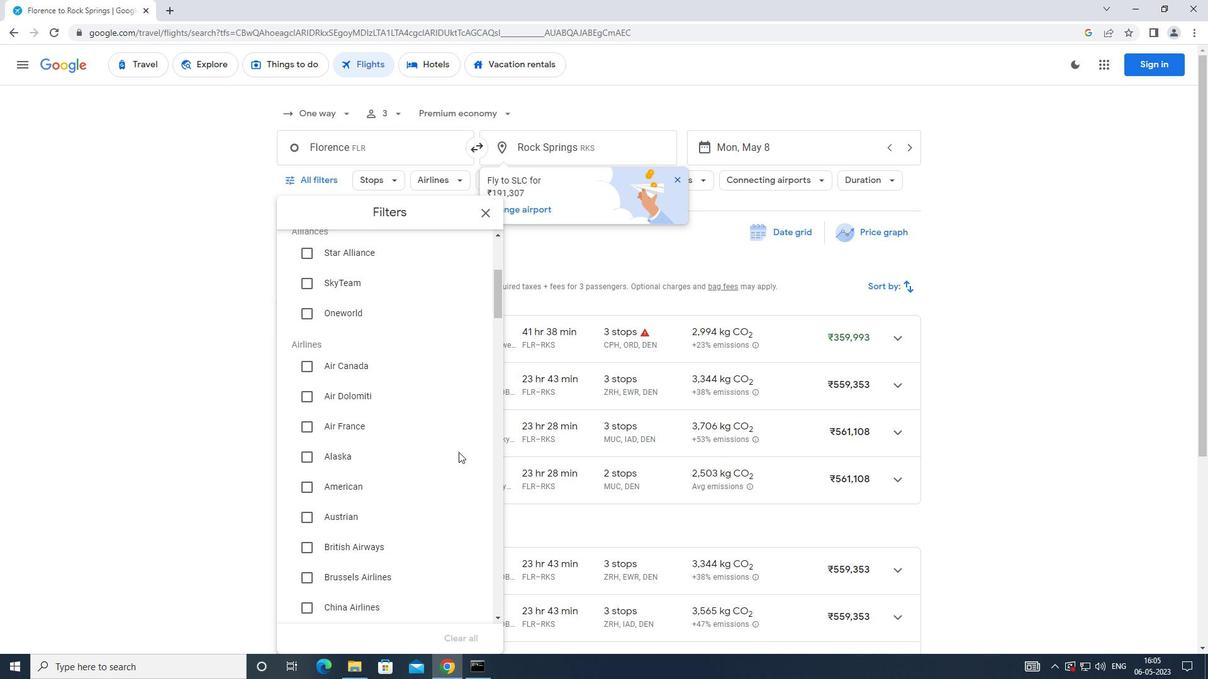
Action: Mouse scrolled (458, 451) with delta (0, 0)
Screenshot: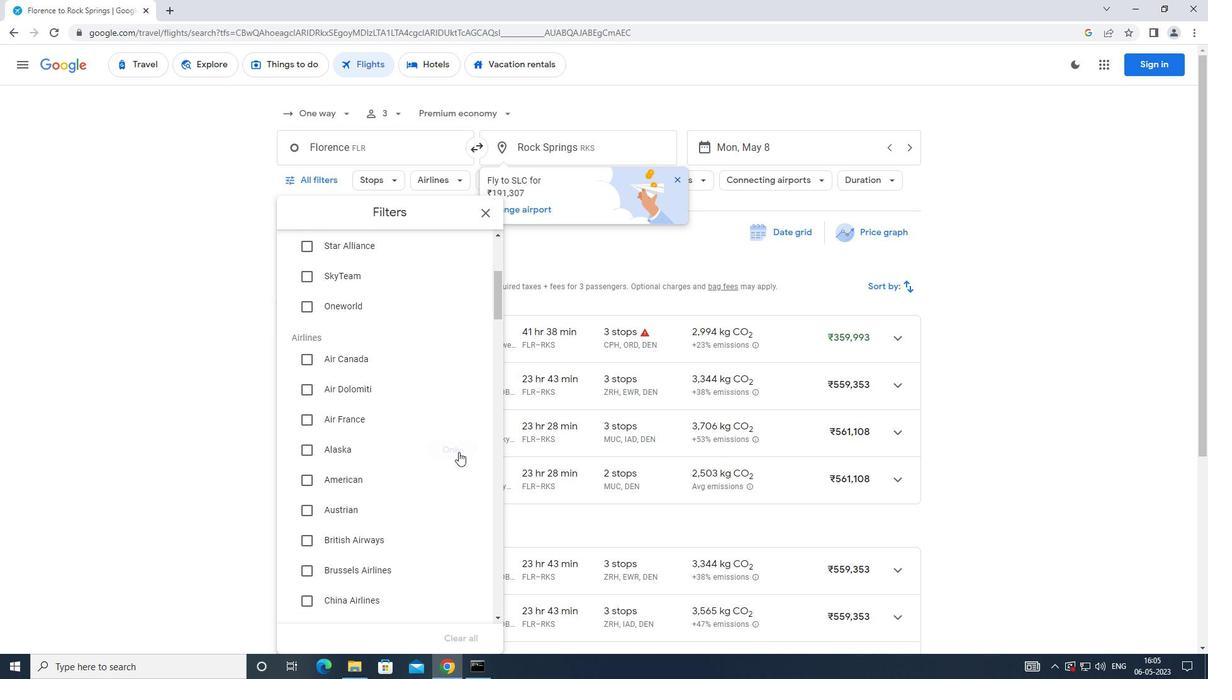 
Action: Mouse moved to (458, 451)
Screenshot: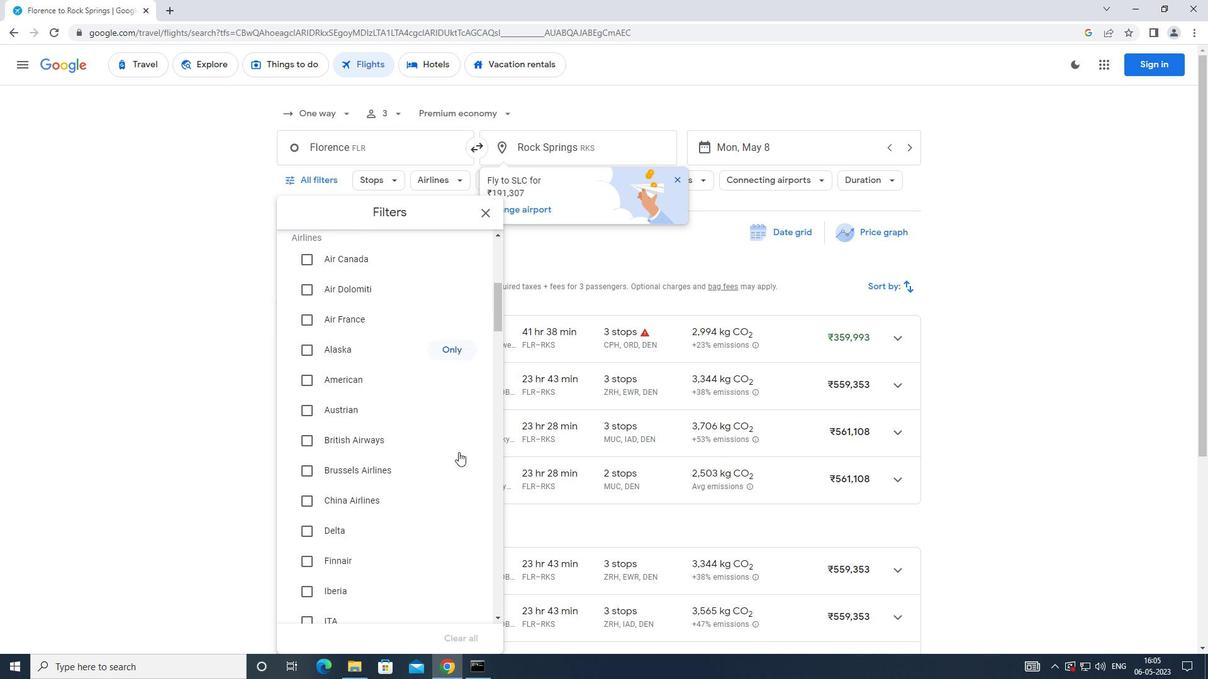 
Action: Mouse scrolled (458, 450) with delta (0, 0)
Screenshot: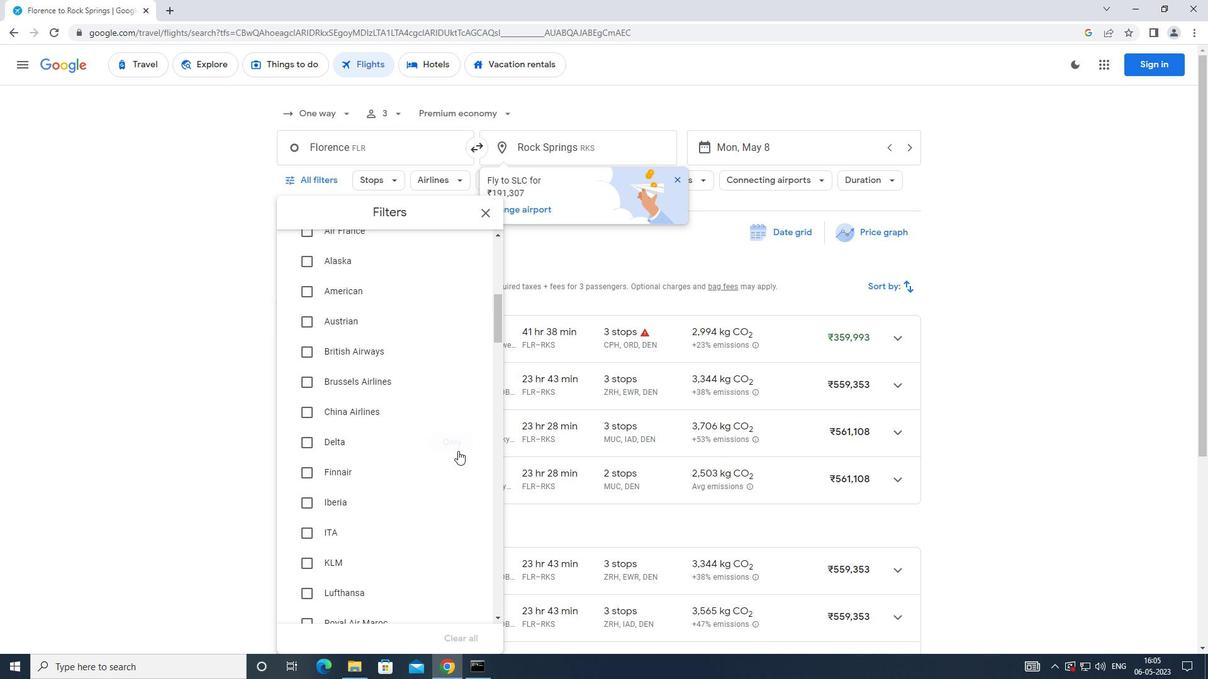 
Action: Mouse scrolled (458, 450) with delta (0, 0)
Screenshot: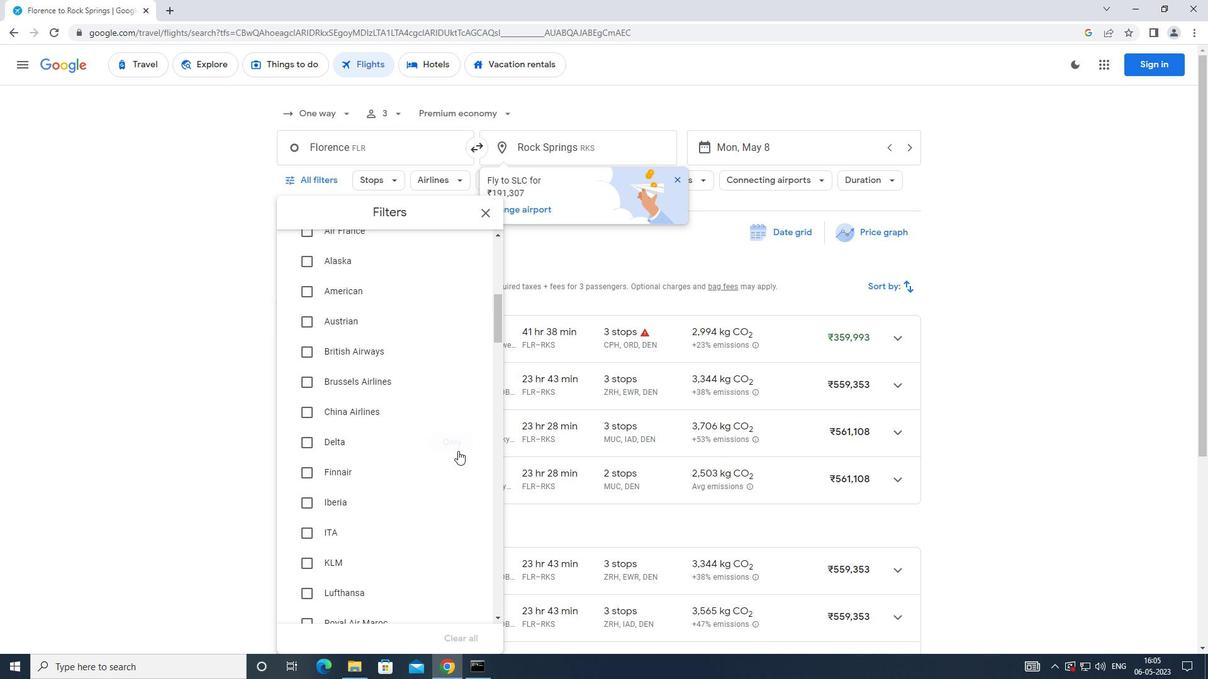 
Action: Mouse scrolled (458, 450) with delta (0, 0)
Screenshot: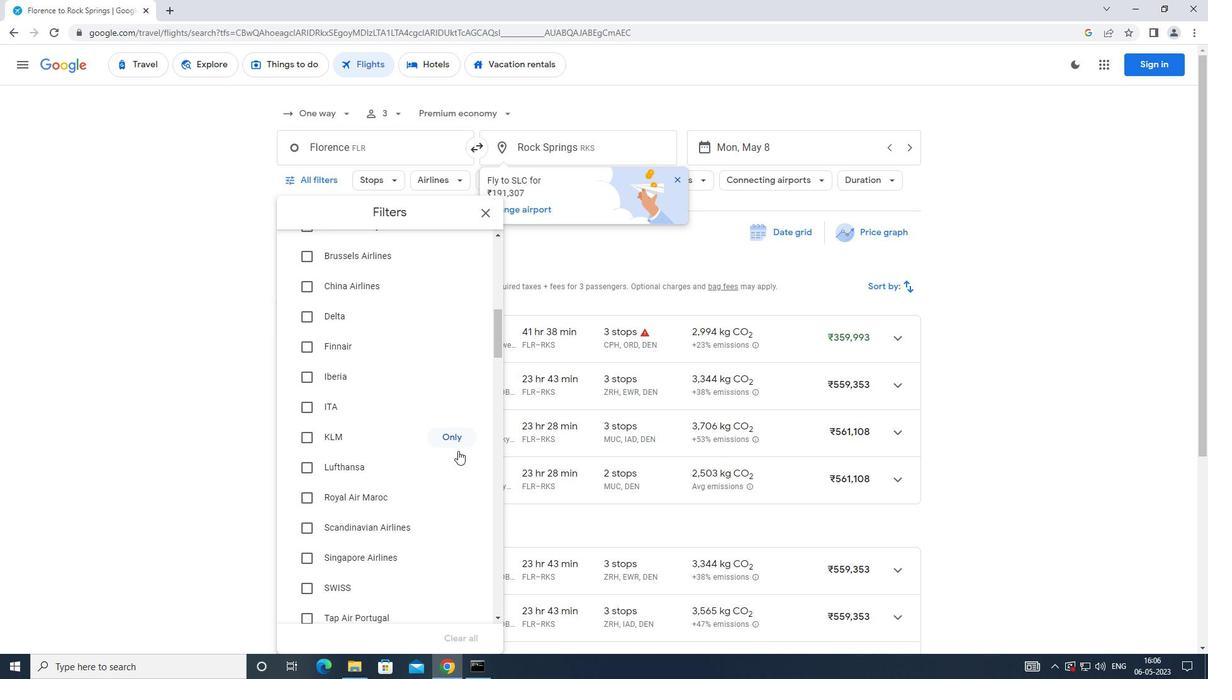 
Action: Mouse scrolled (458, 450) with delta (0, 0)
Screenshot: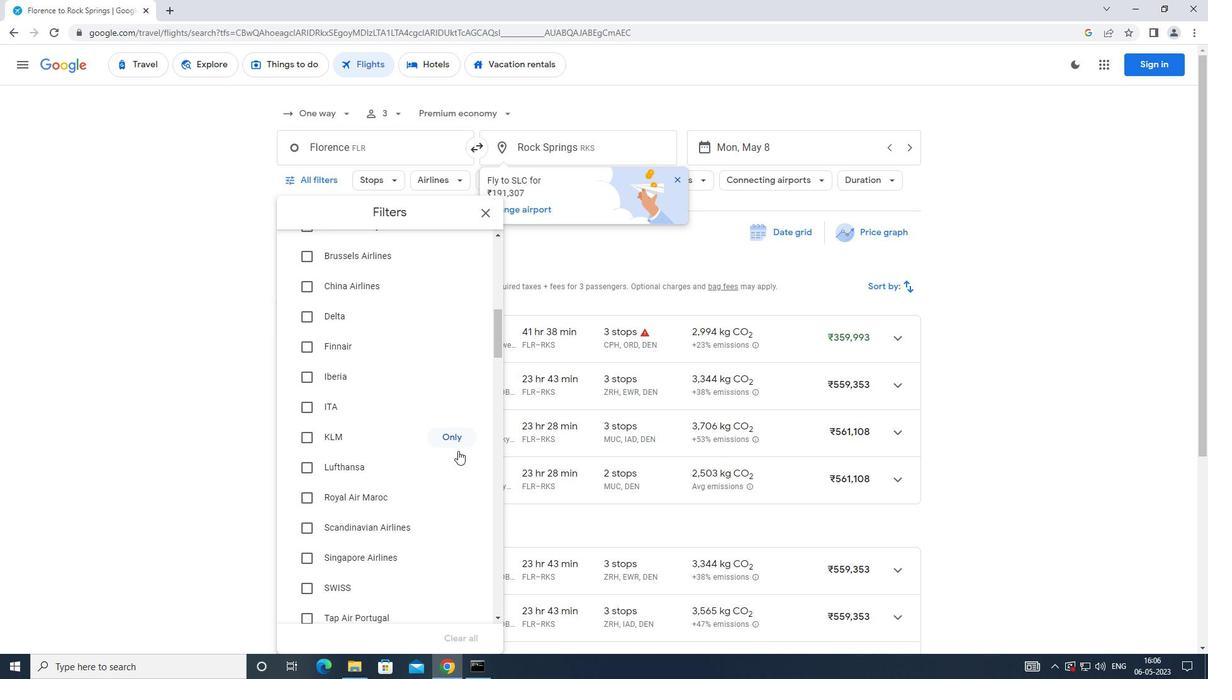 
Action: Mouse scrolled (458, 450) with delta (0, 0)
Screenshot: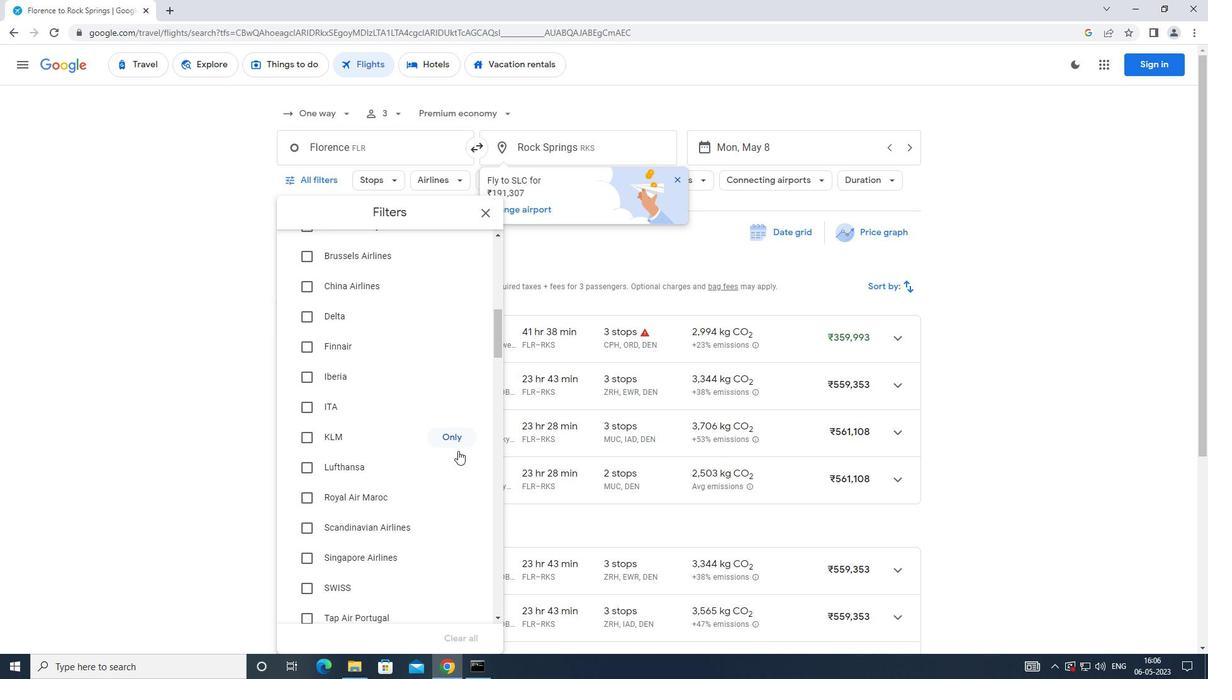 
Action: Mouse moved to (458, 450)
Screenshot: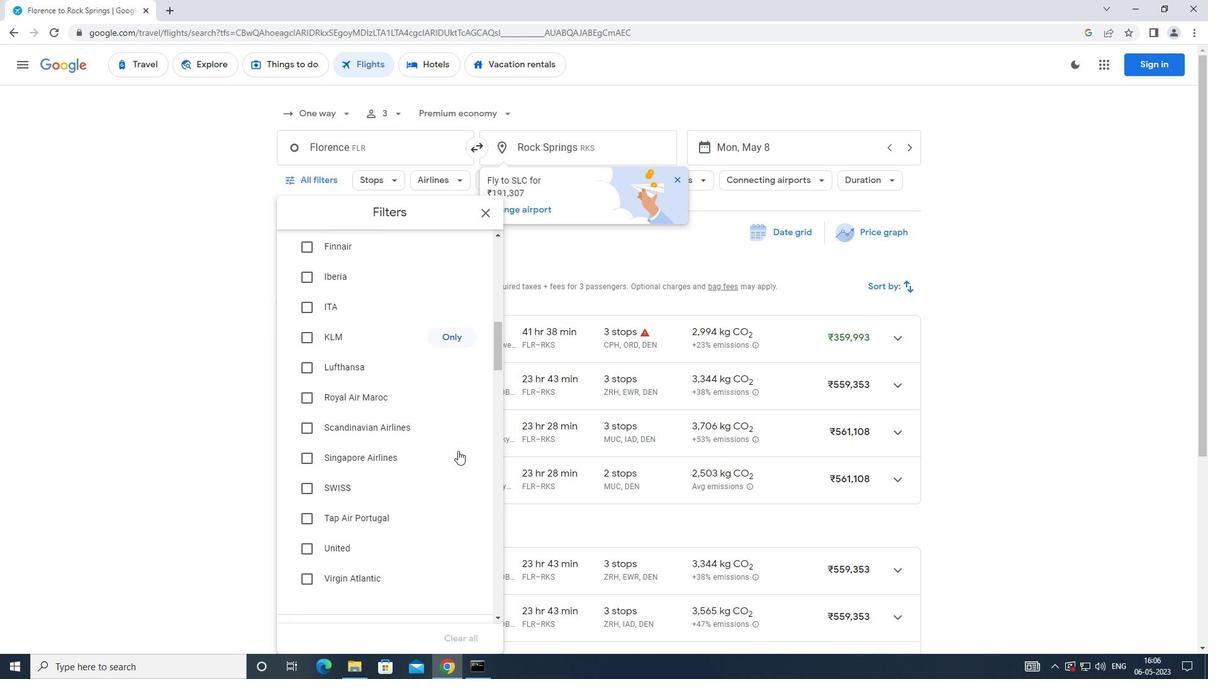 
Action: Mouse scrolled (458, 449) with delta (0, 0)
Screenshot: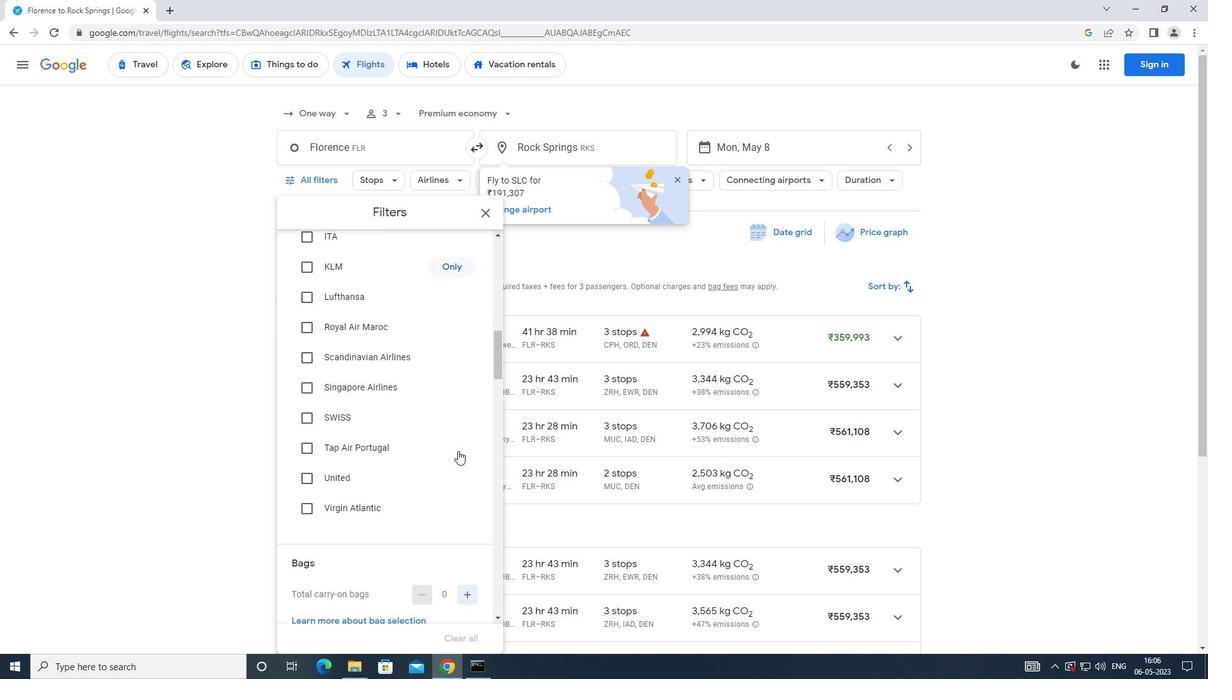 
Action: Mouse scrolled (458, 449) with delta (0, 0)
Screenshot: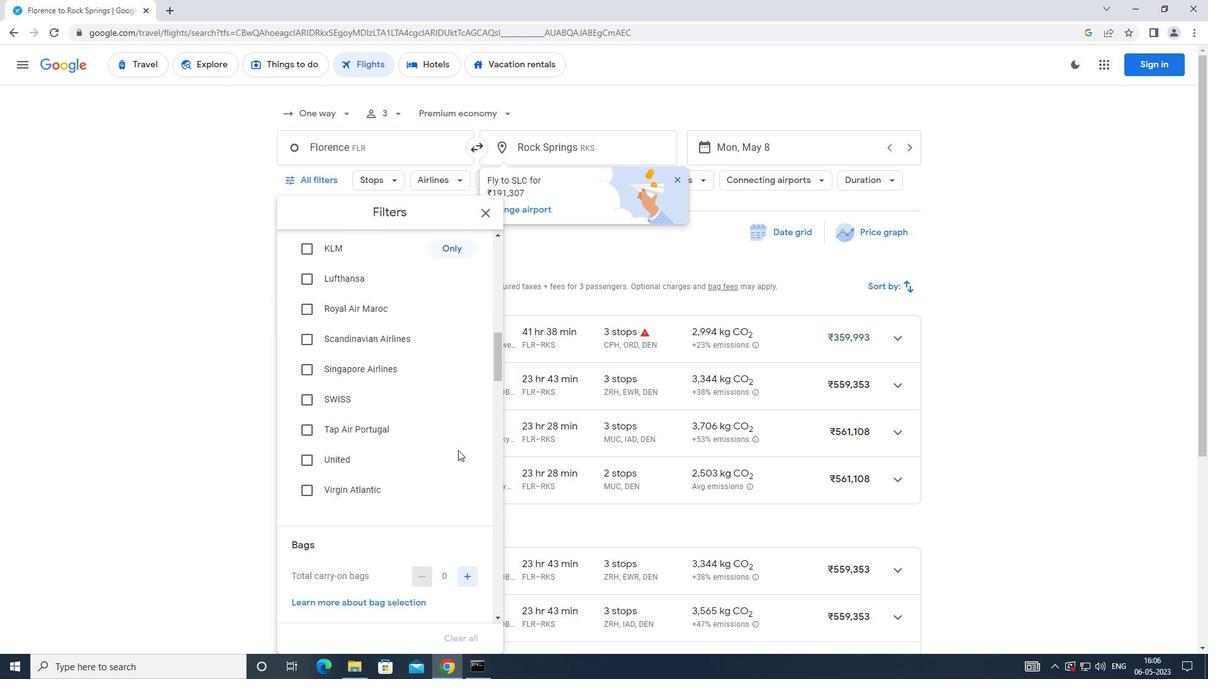 
Action: Mouse moved to (310, 332)
Screenshot: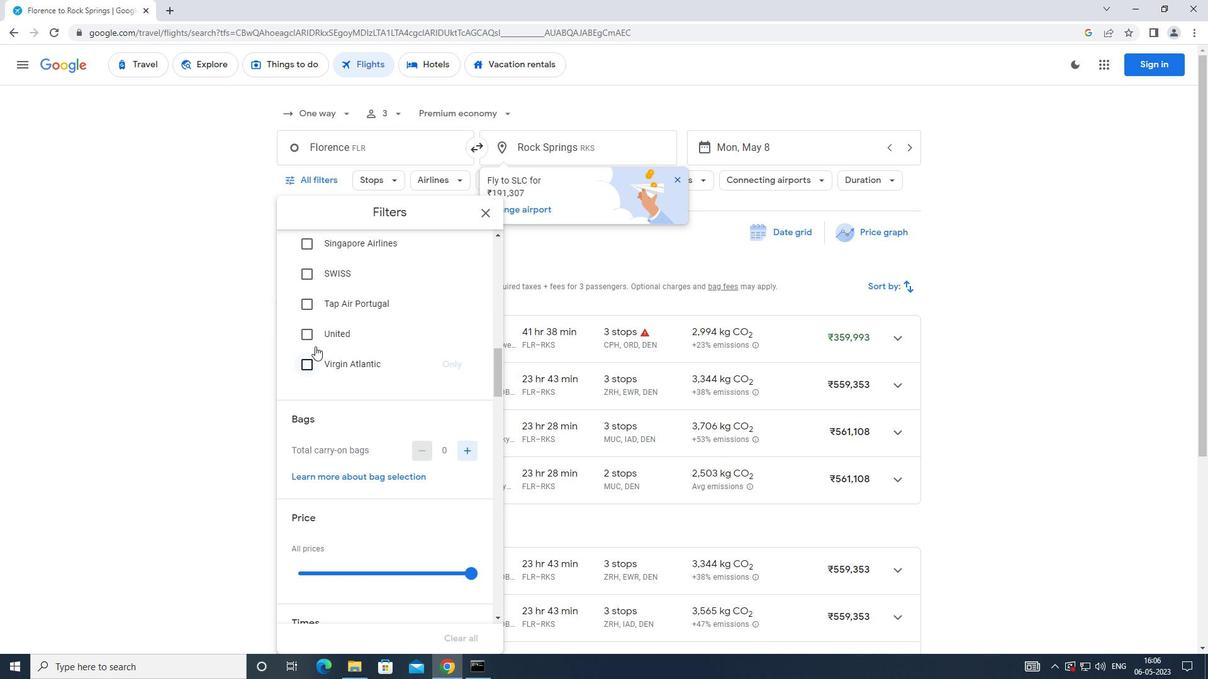 
Action: Mouse pressed left at (310, 332)
Screenshot: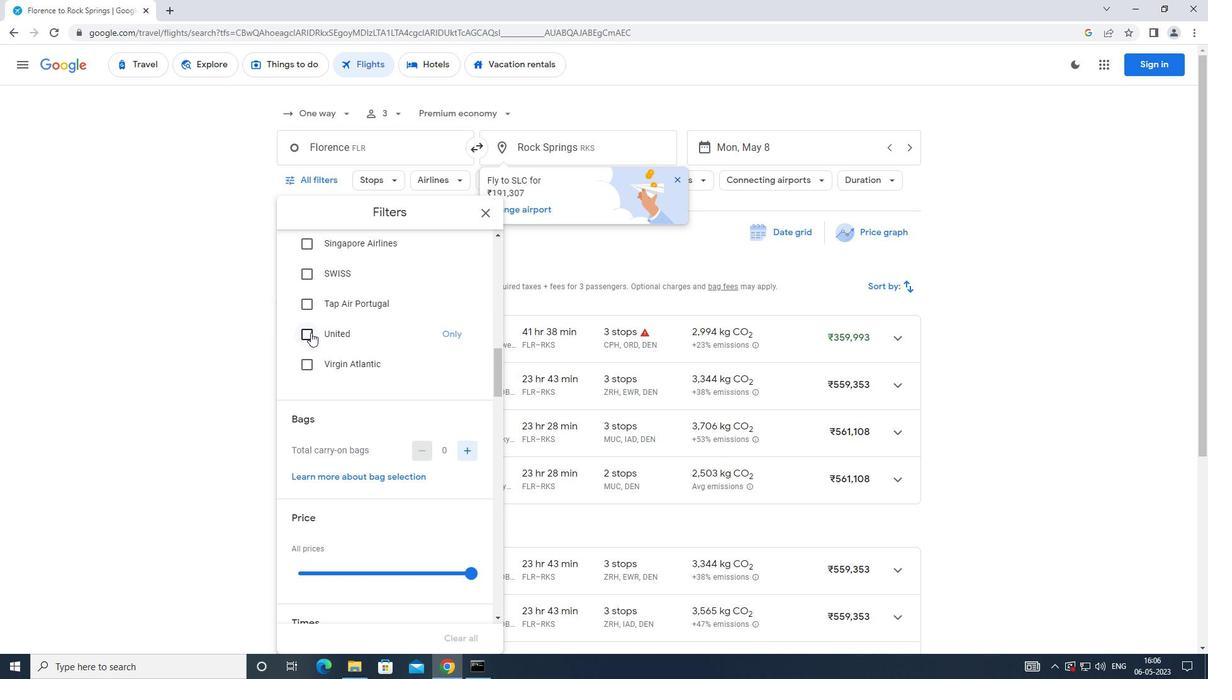 
Action: Mouse moved to (465, 462)
Screenshot: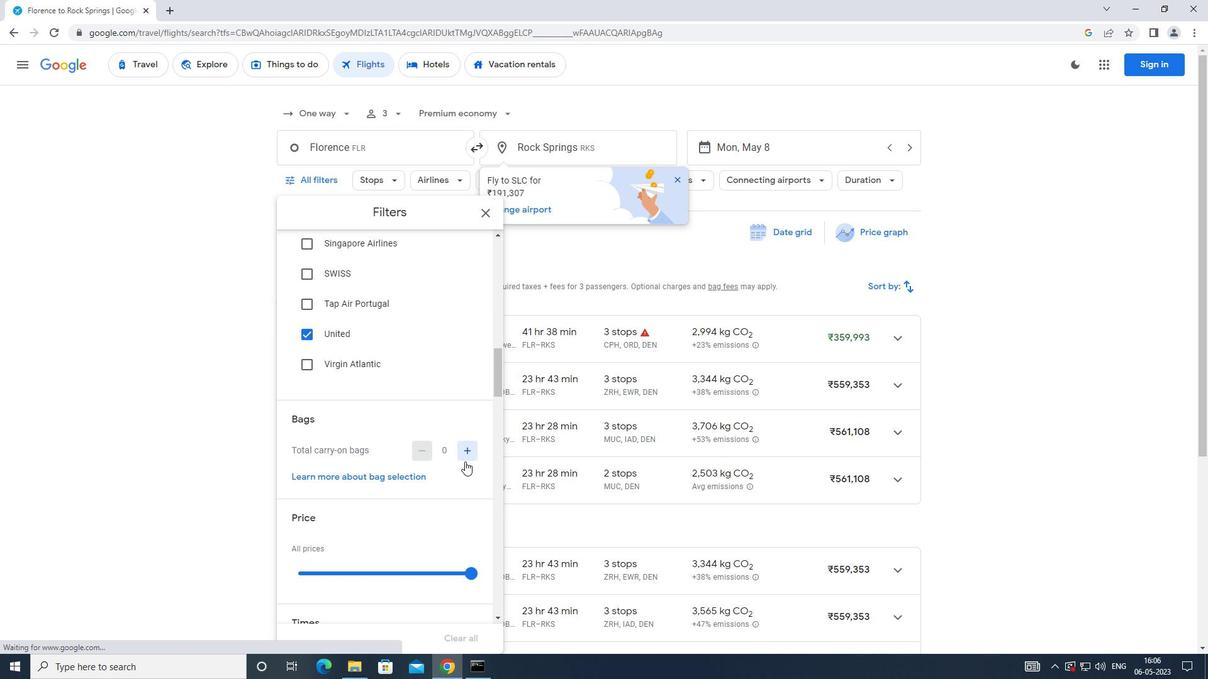 
Action: Mouse scrolled (465, 461) with delta (0, 0)
Screenshot: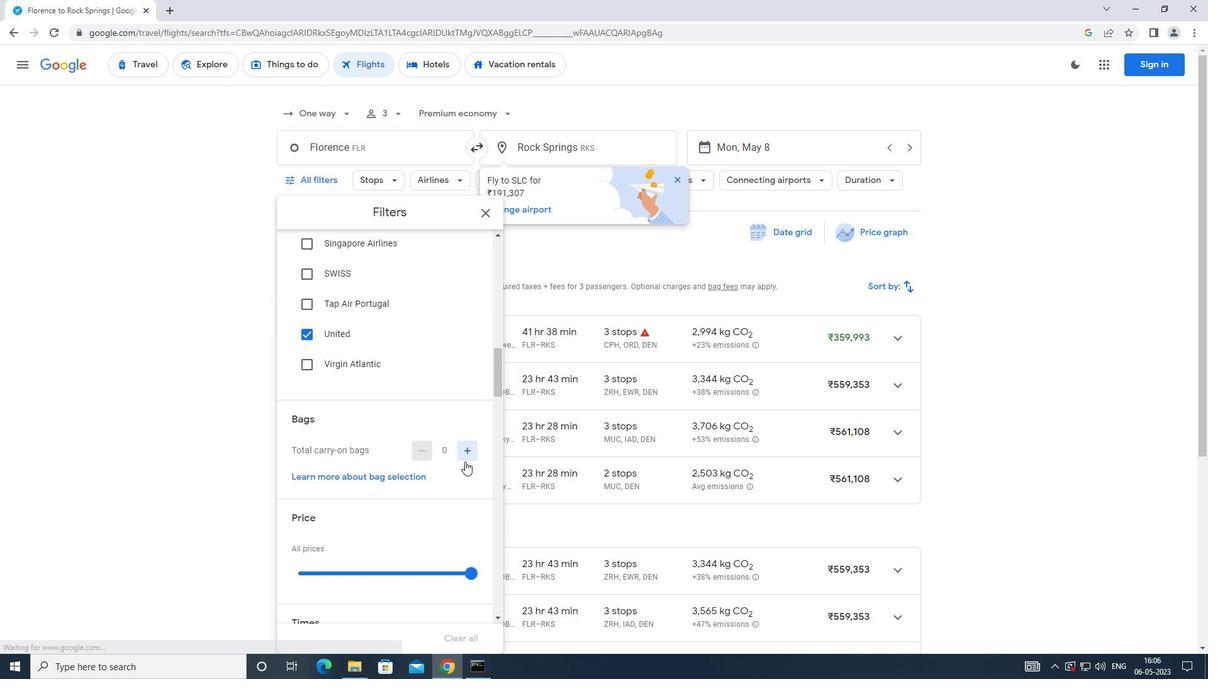 
Action: Mouse scrolled (465, 461) with delta (0, 0)
Screenshot: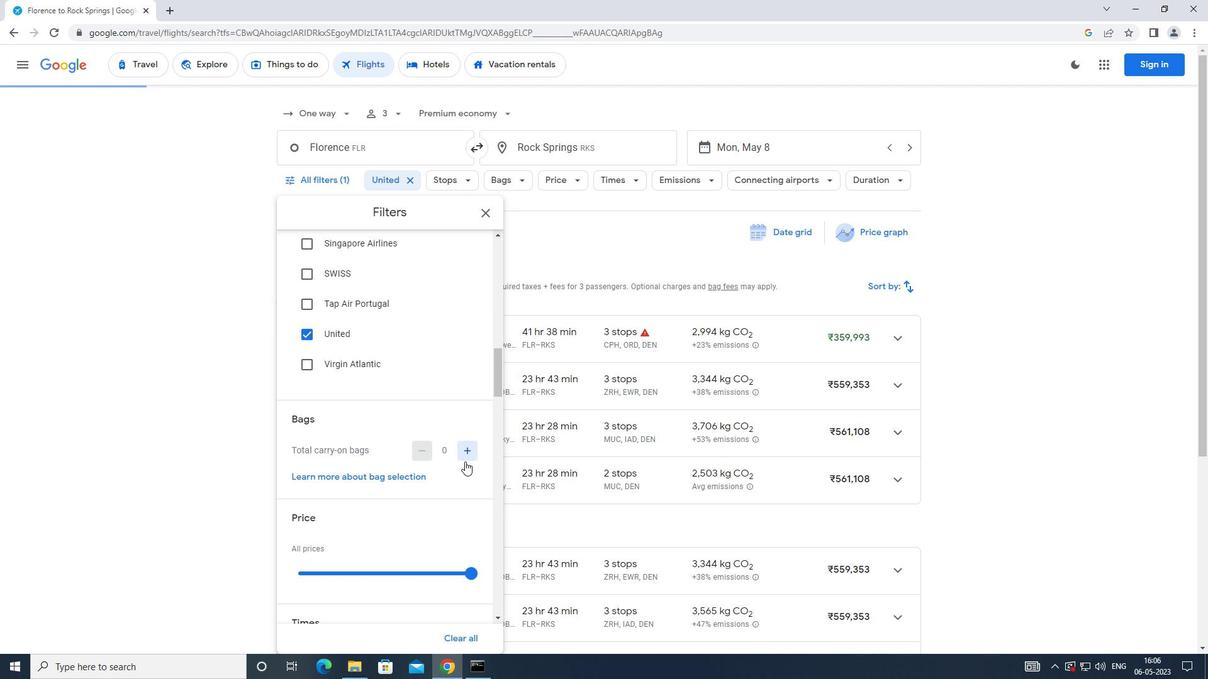 
Action: Mouse moved to (472, 449)
Screenshot: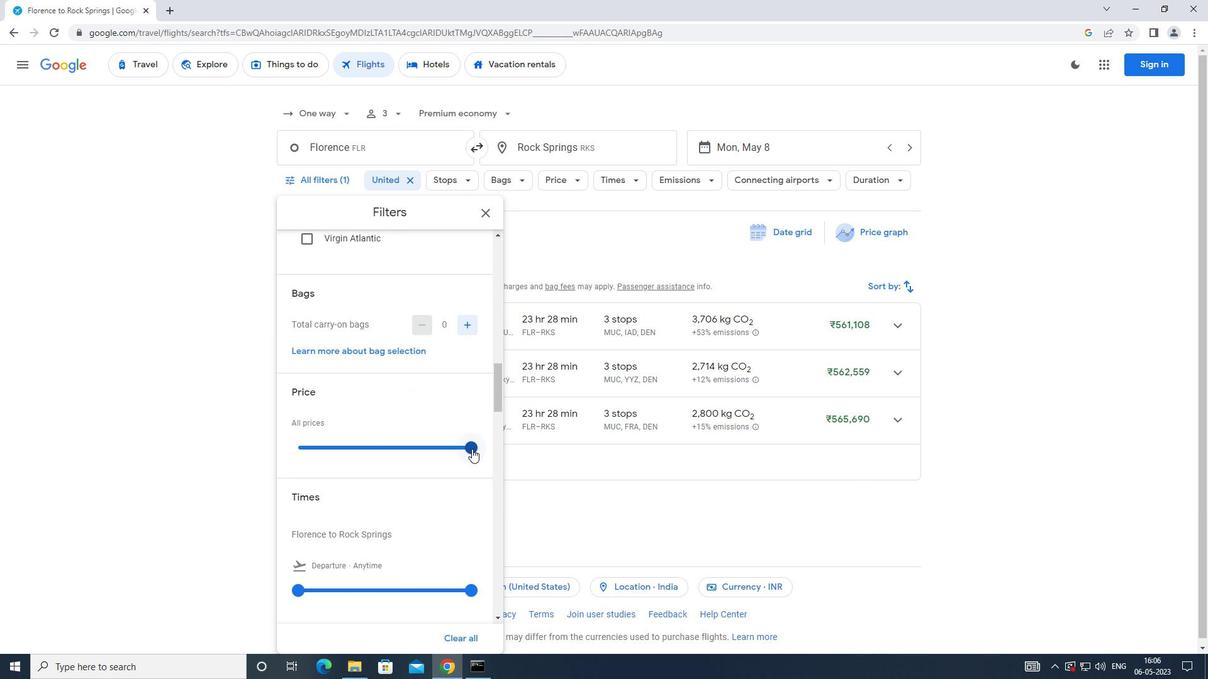 
Action: Mouse pressed left at (472, 449)
Screenshot: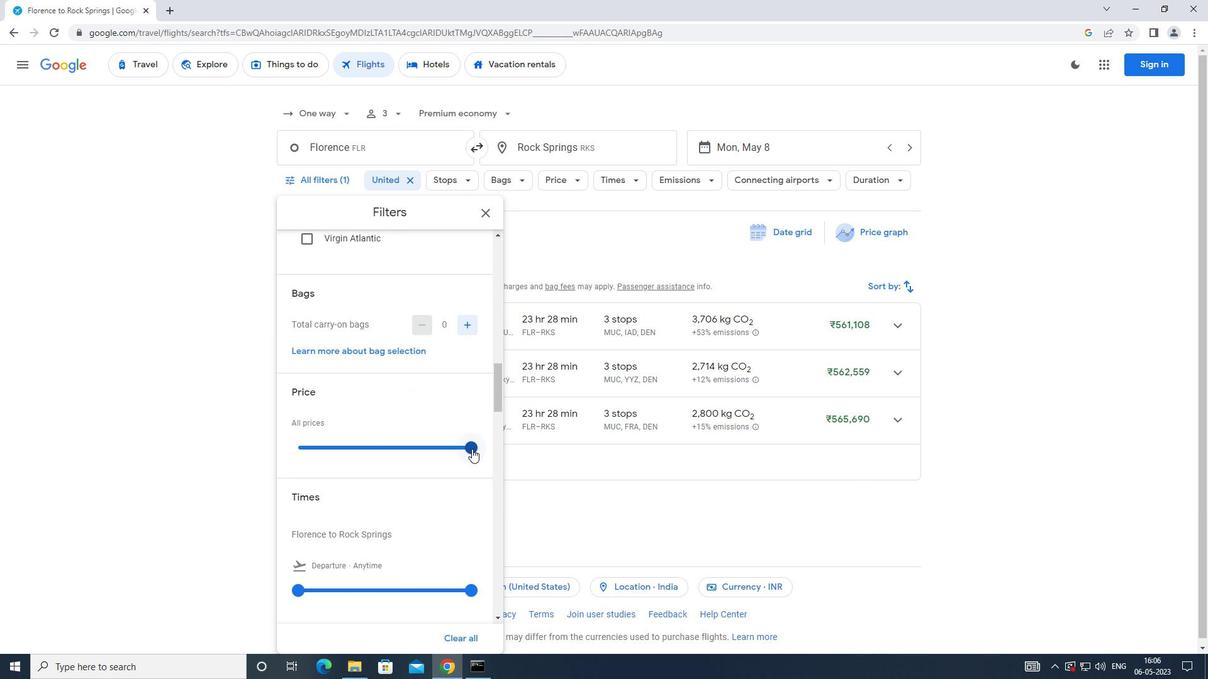
Action: Mouse moved to (399, 492)
Screenshot: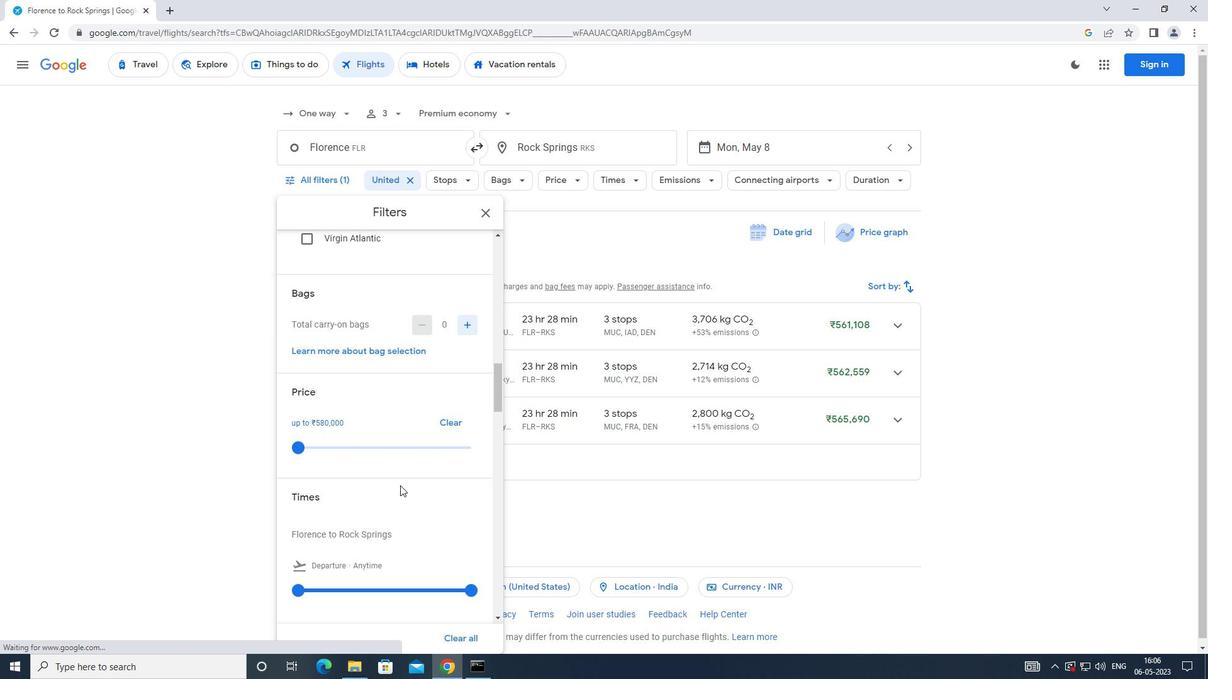 
Action: Mouse scrolled (399, 491) with delta (0, 0)
Screenshot: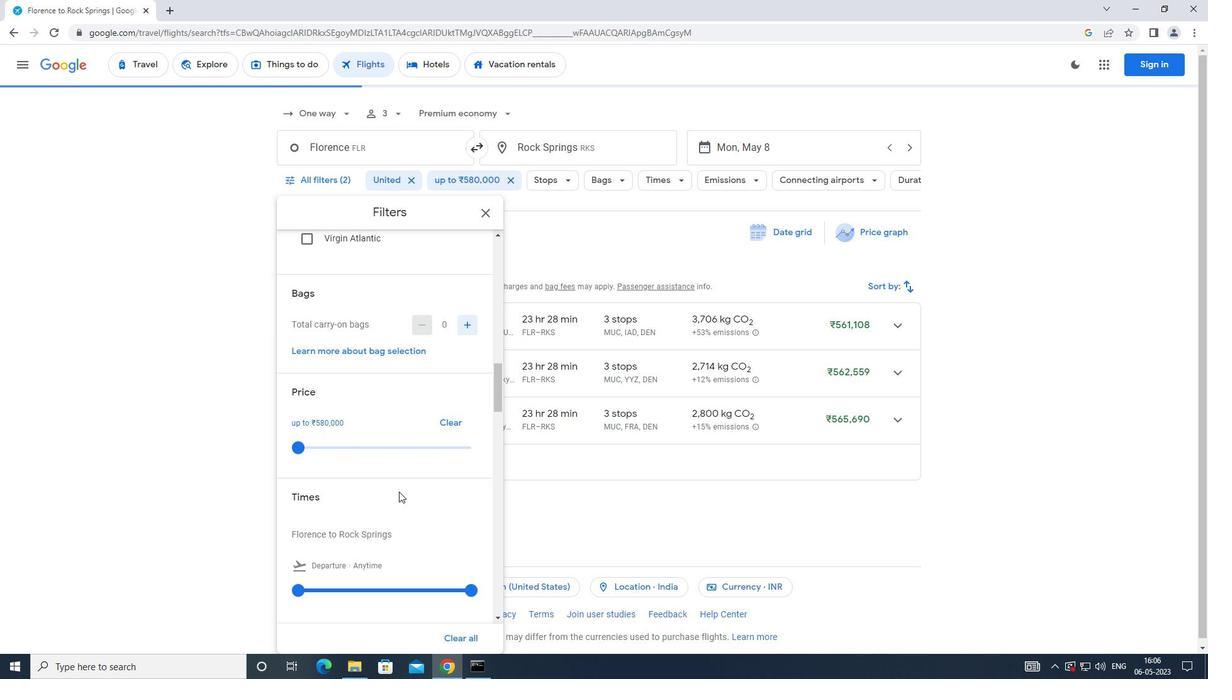 
Action: Mouse scrolled (399, 491) with delta (0, 0)
Screenshot: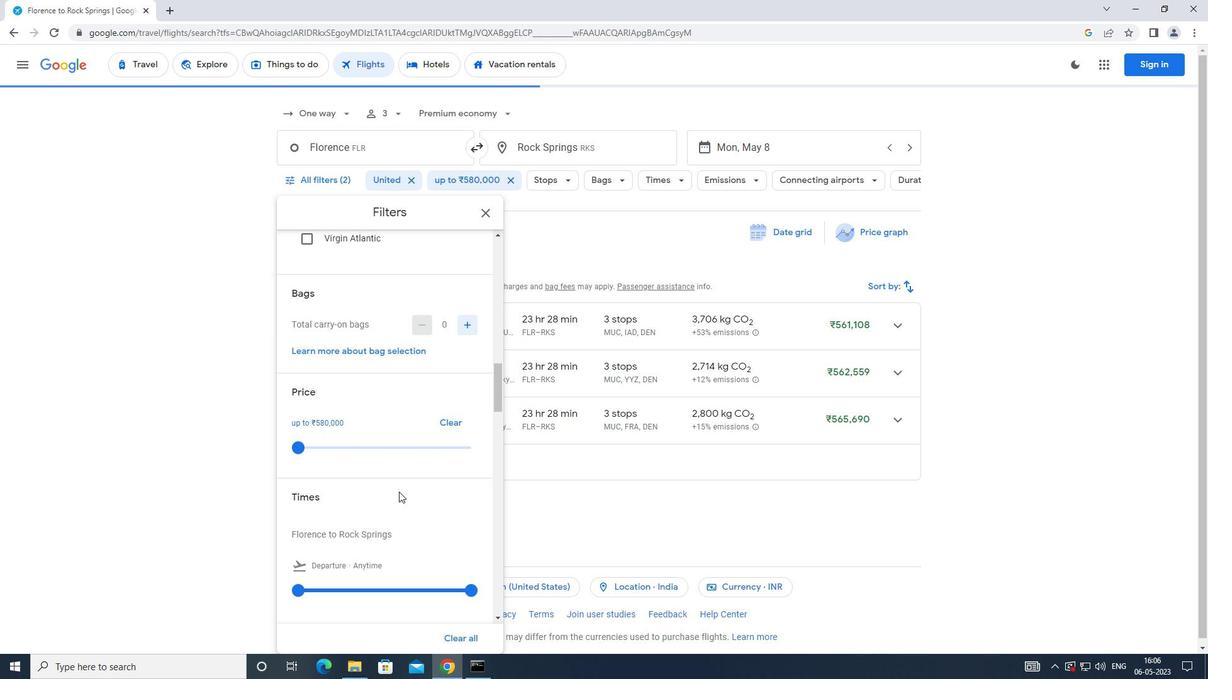 
Action: Mouse moved to (300, 465)
Screenshot: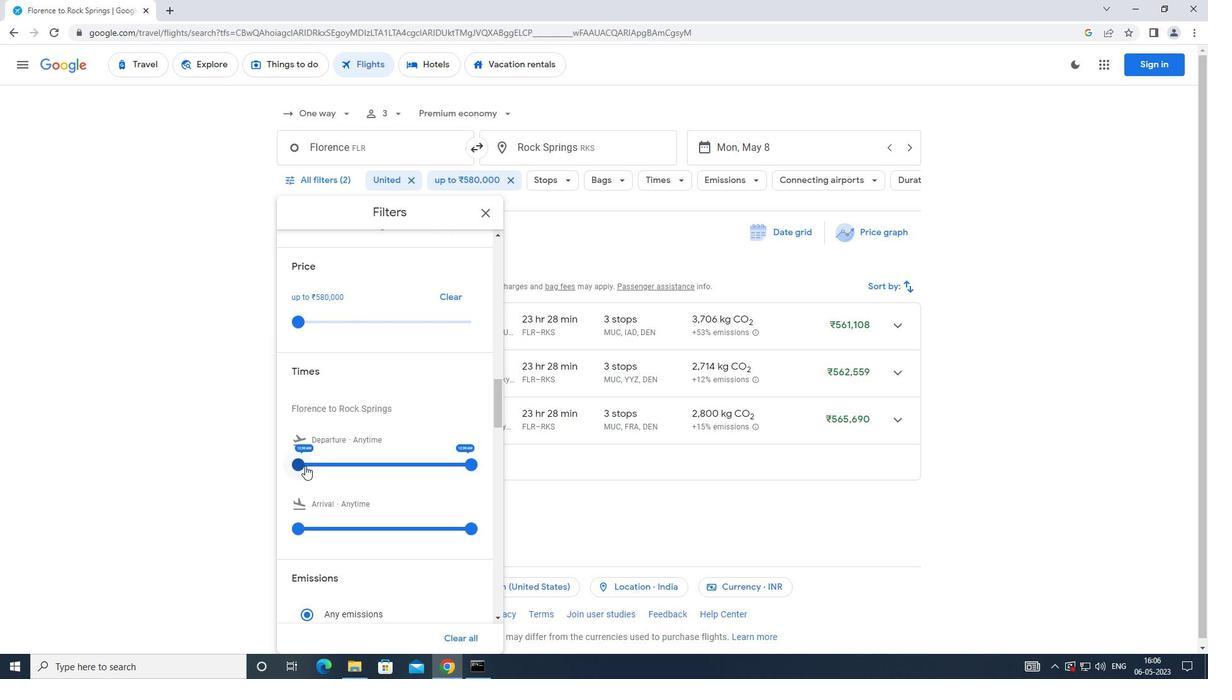 
Action: Mouse pressed left at (300, 465)
Screenshot: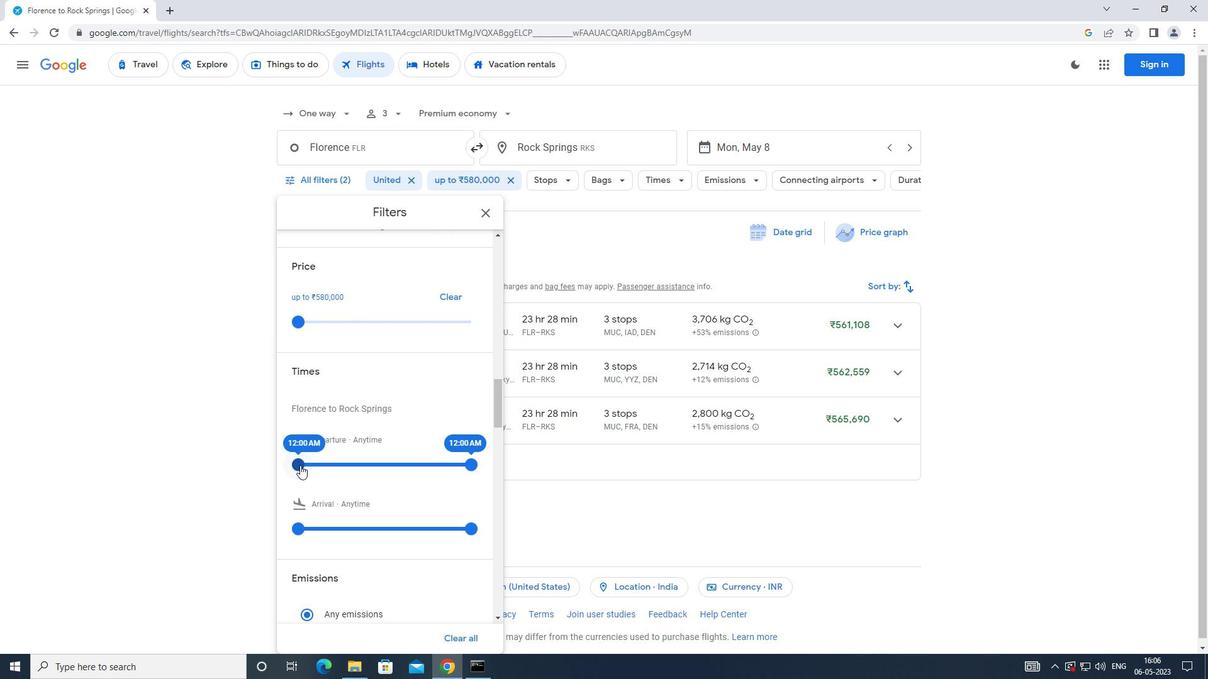 
Action: Mouse moved to (472, 465)
Screenshot: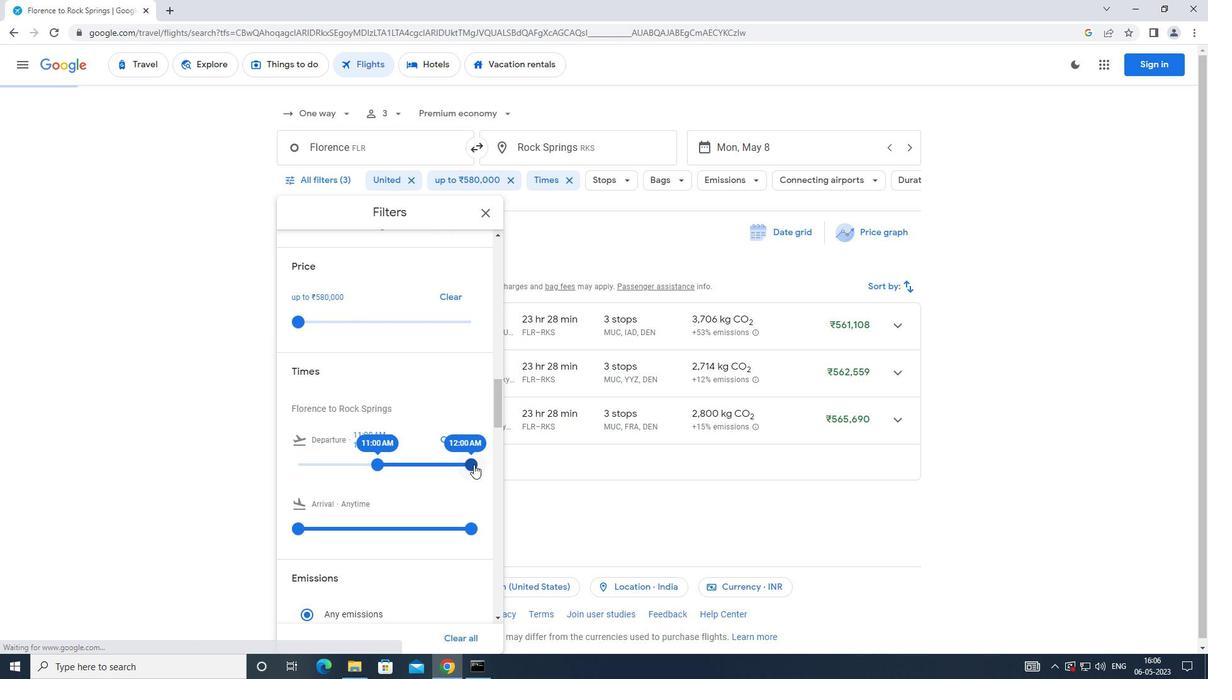 
Action: Mouse pressed left at (472, 465)
Screenshot: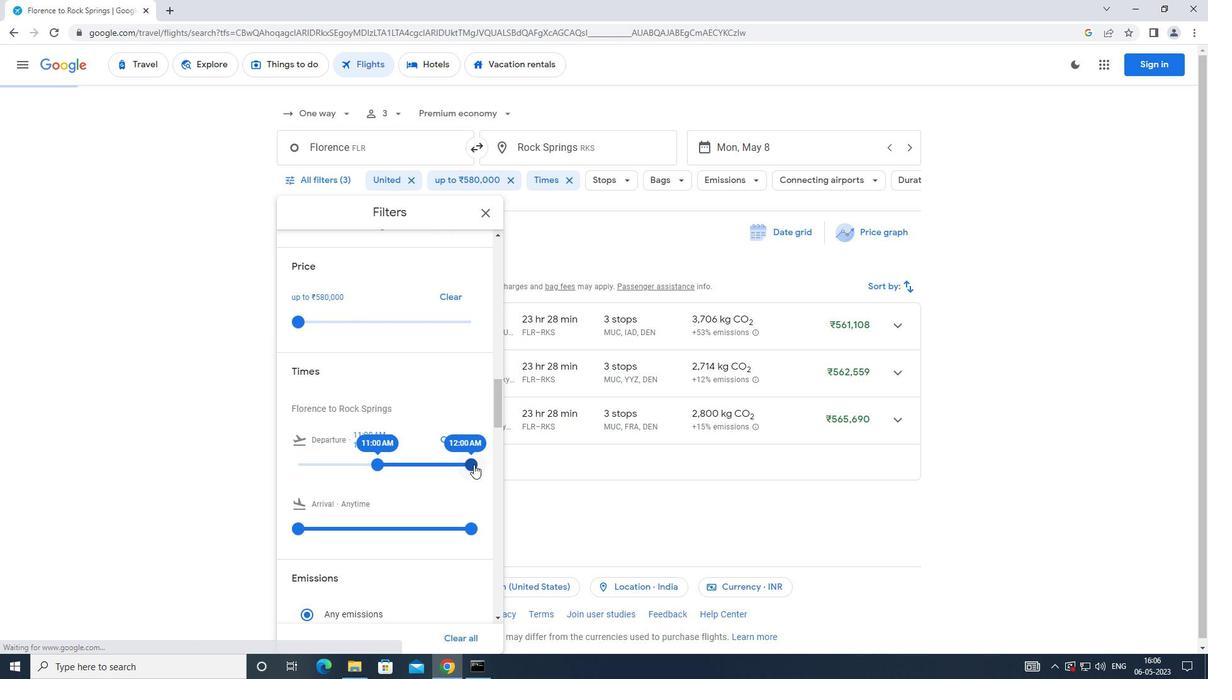 
Action: Mouse moved to (487, 219)
Screenshot: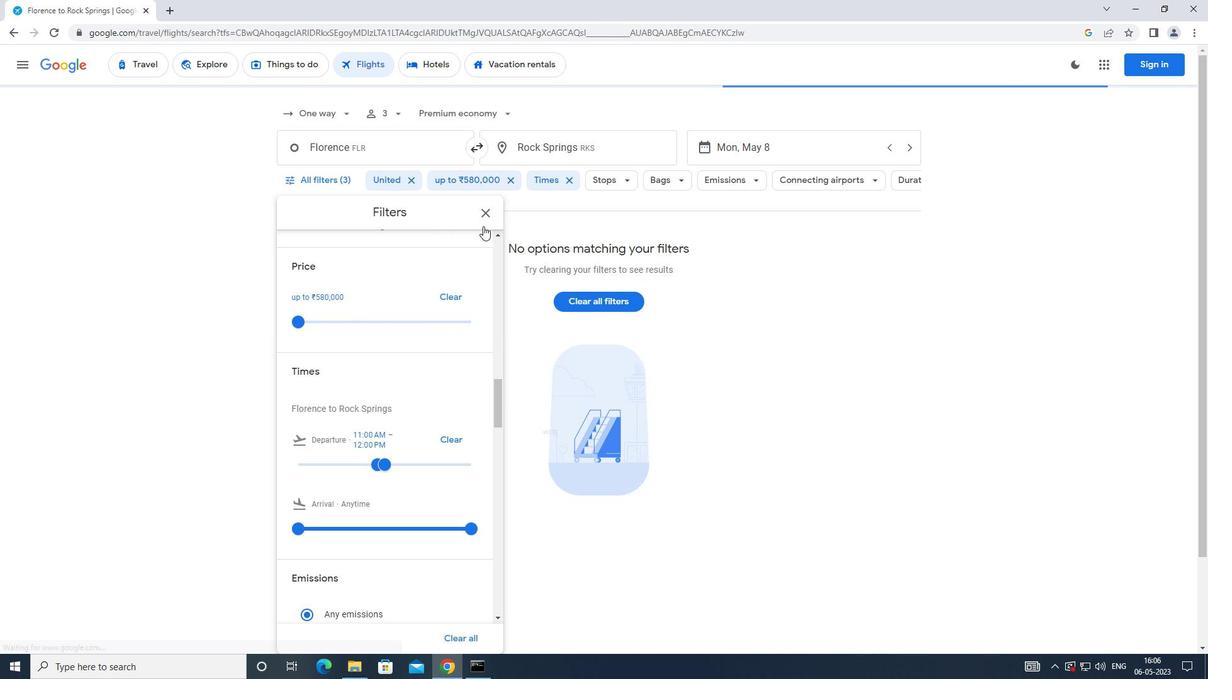 
Action: Mouse pressed left at (487, 219)
Screenshot: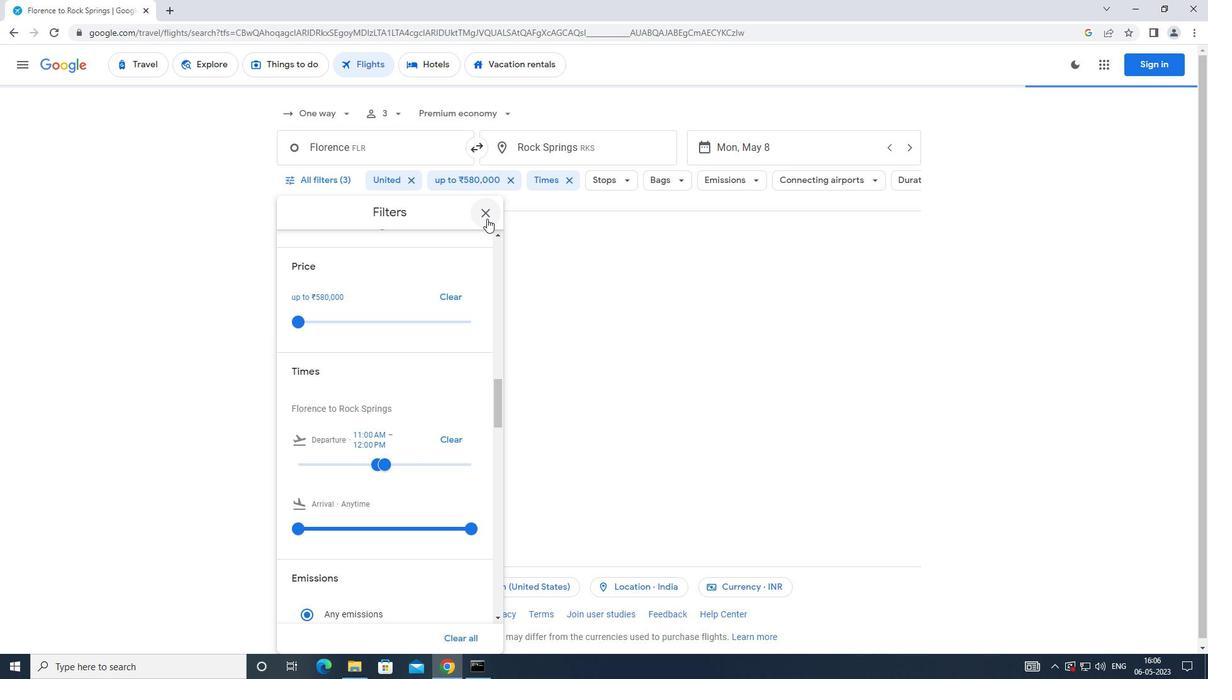 
Action: Mouse moved to (491, 315)
Screenshot: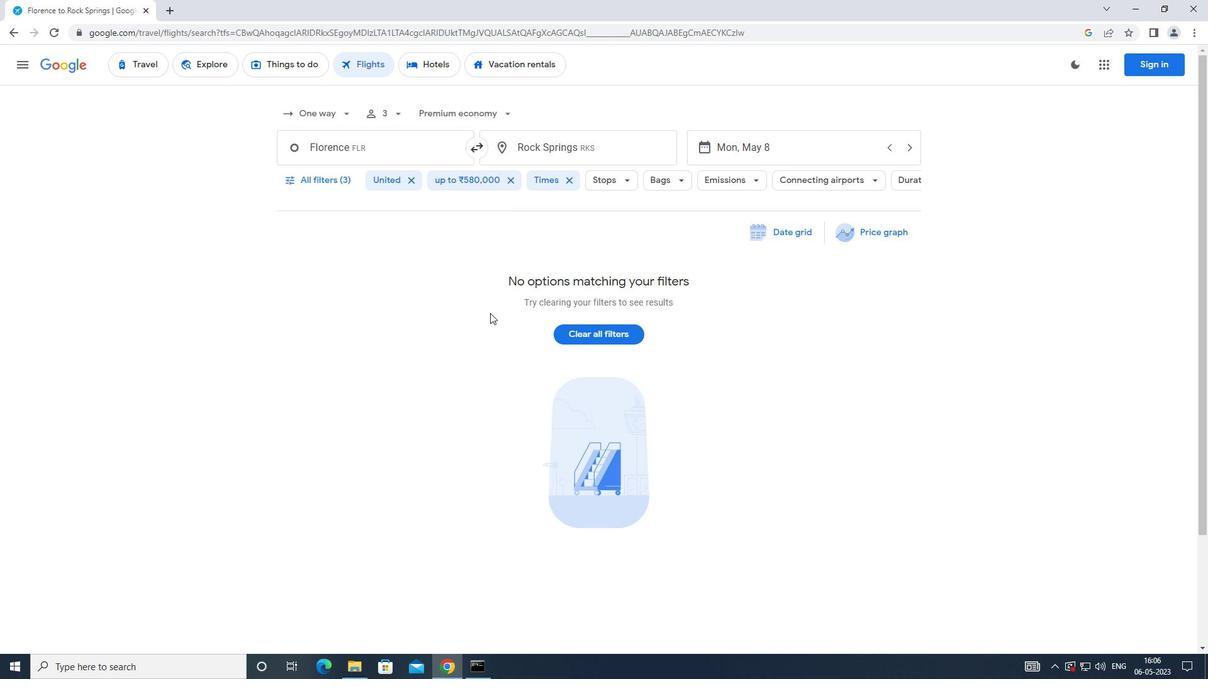 
